 Task: Add an event with the title Performance Evaluation and Recognition Celebration, date '2023/10/14', time 7:50 AM to 9:50 AMand add a description: The project kickoff is an important event that marks the official start of a project. It brings together key stakeholders, team members, and project managers to establish a shared understanding of the project's objectives, scope, and deliverables. During the kickoff, goals and expectations are clarified, roles and responsibilities are defined, and the initial project plan is presented.Select event color  Peacock . Add location for the event as: 654 Queen's Road, Central, Hong Kong, logged in from the account softage.5@softage.netand send the event invitation to softage.3@softage.net and softage.4@softage.net. Set a reminder for the event Doesn't repeat
Action: Mouse moved to (928, 70)
Screenshot: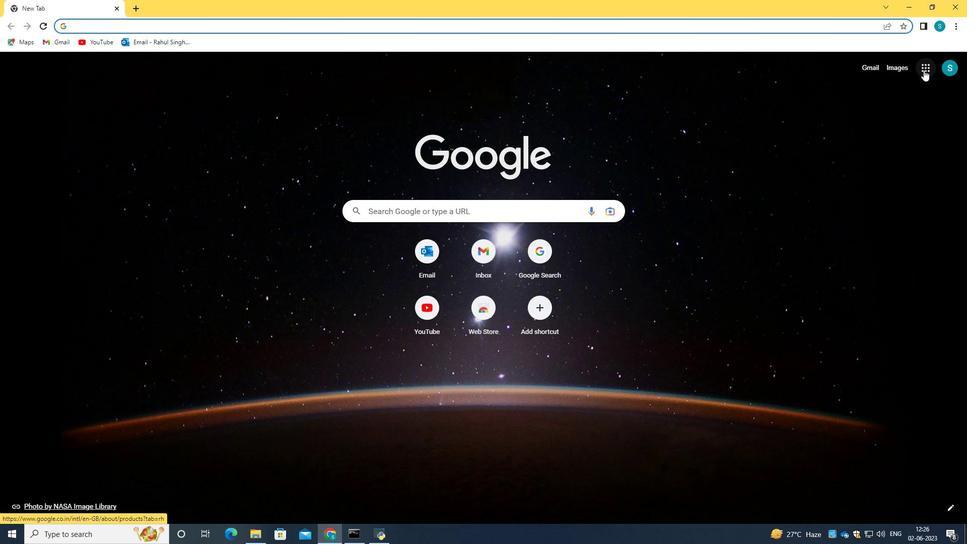 
Action: Mouse pressed left at (928, 70)
Screenshot: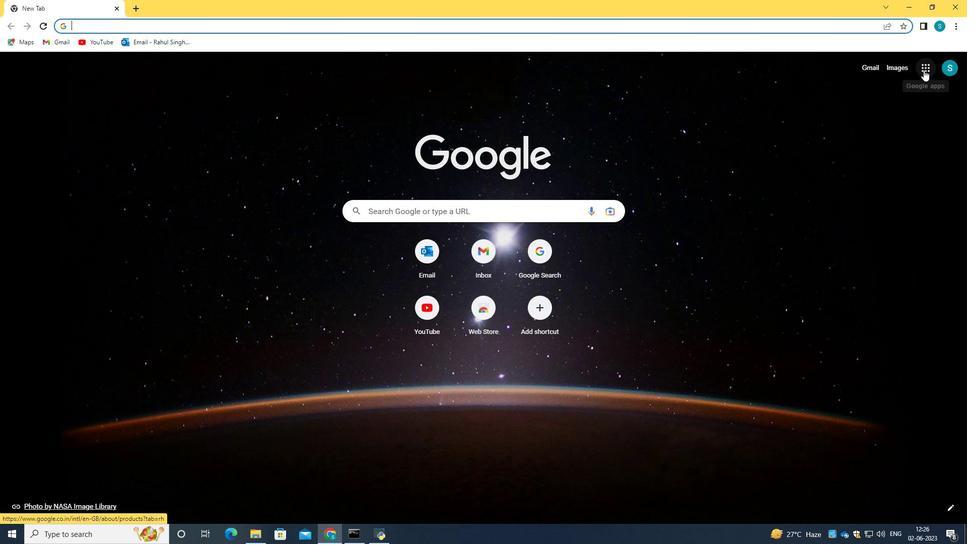 
Action: Mouse moved to (765, 151)
Screenshot: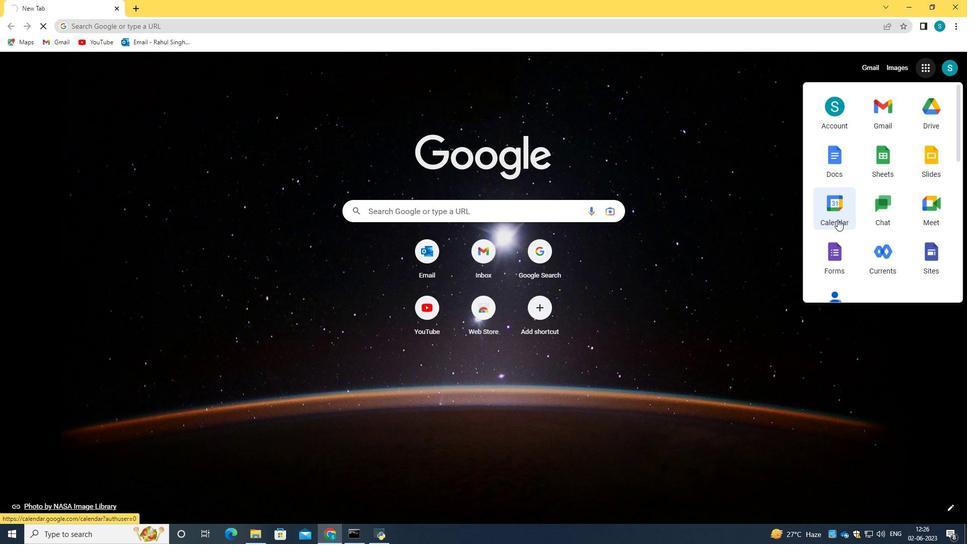 
Action: Mouse pressed left at (765, 151)
Screenshot: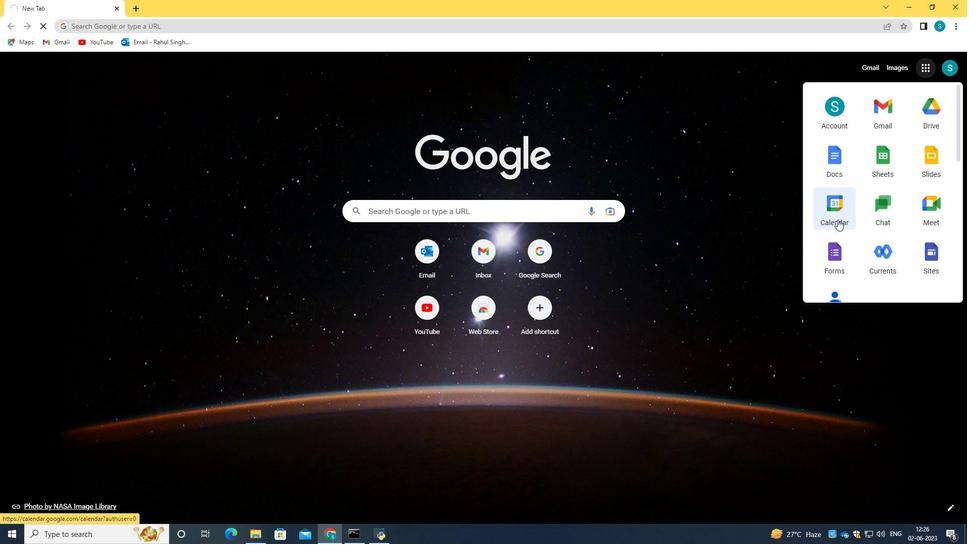 
Action: Mouse moved to (833, 200)
Screenshot: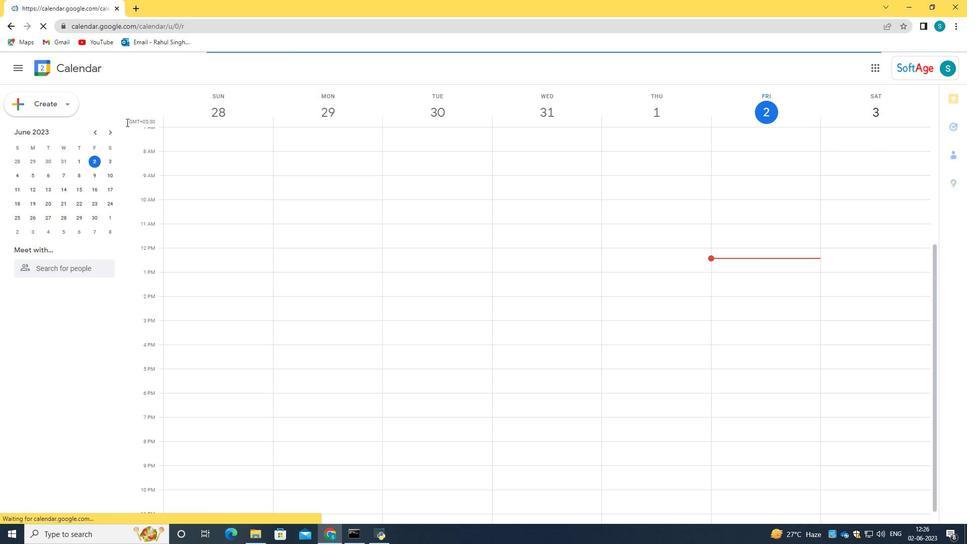 
Action: Mouse pressed left at (833, 200)
Screenshot: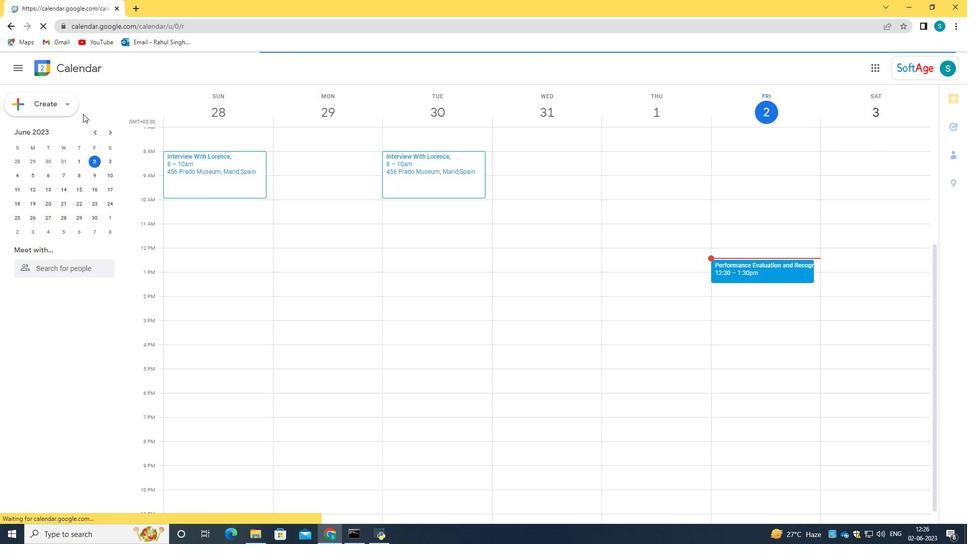 
Action: Mouse moved to (45, 102)
Screenshot: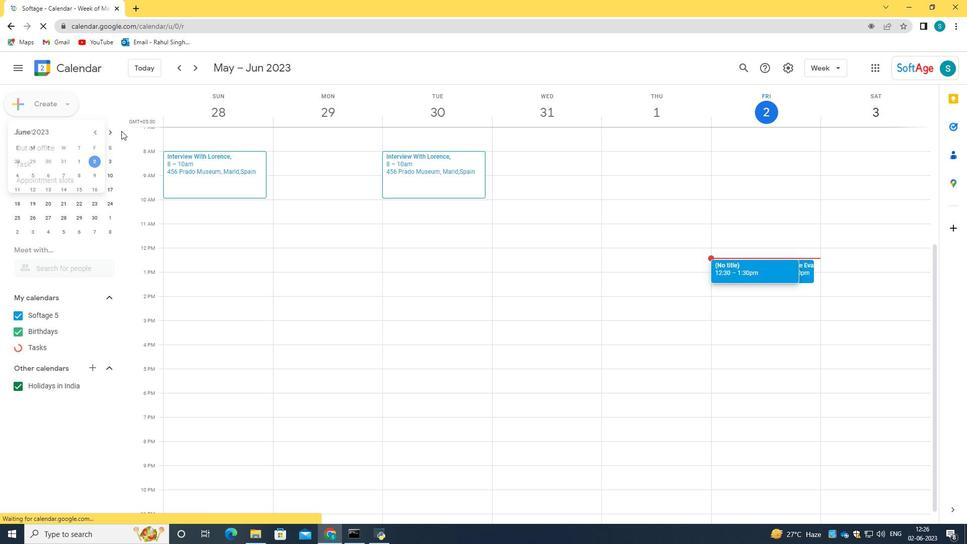 
Action: Mouse pressed left at (45, 102)
Screenshot: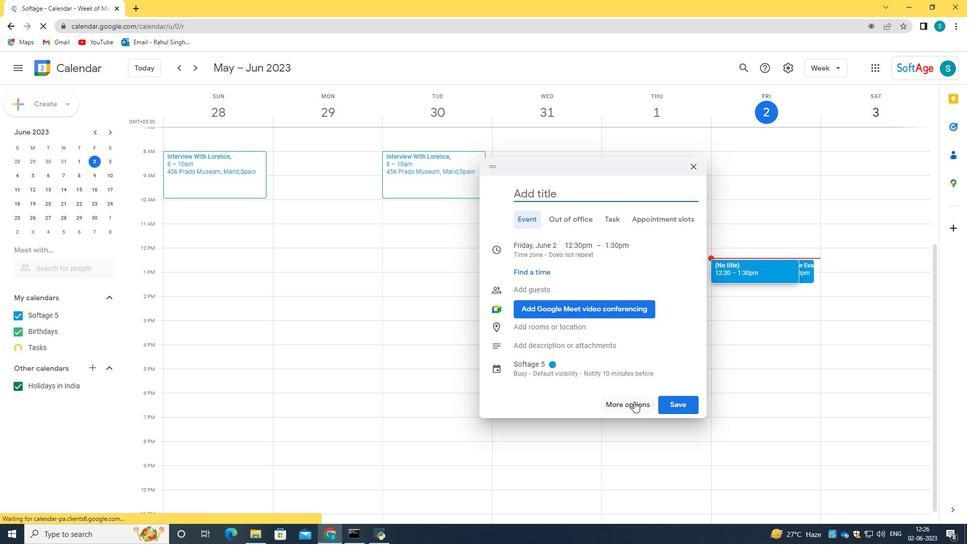 
Action: Mouse moved to (42, 133)
Screenshot: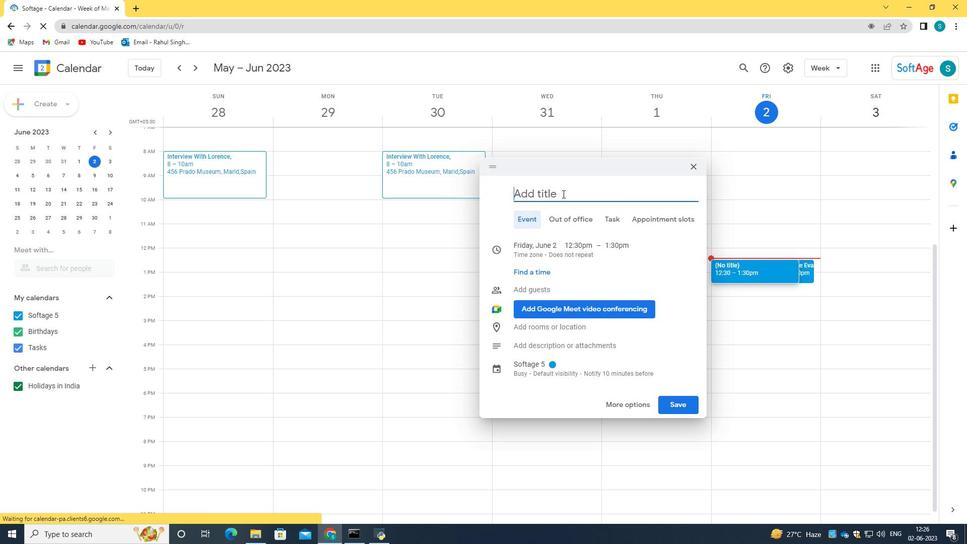 
Action: Mouse pressed left at (42, 133)
Screenshot: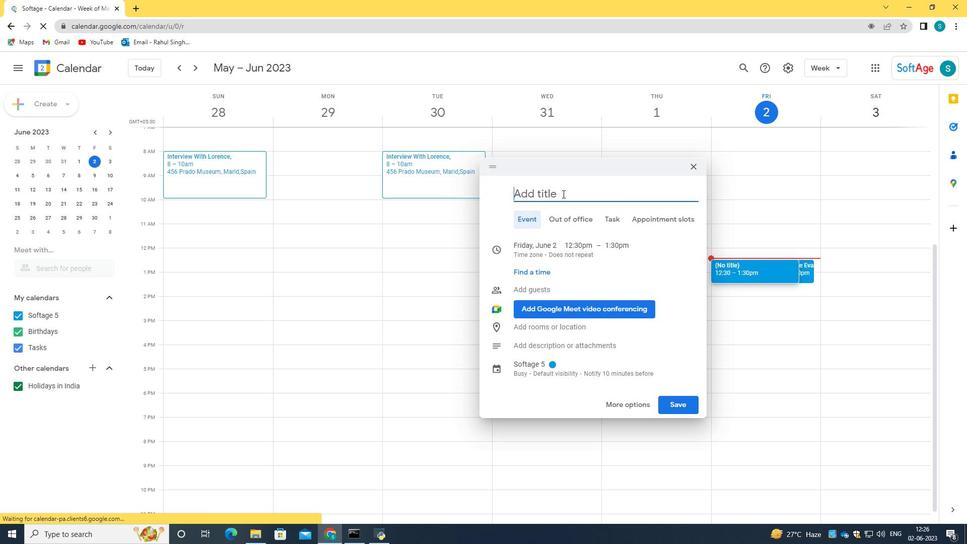 
Action: Mouse moved to (634, 402)
Screenshot: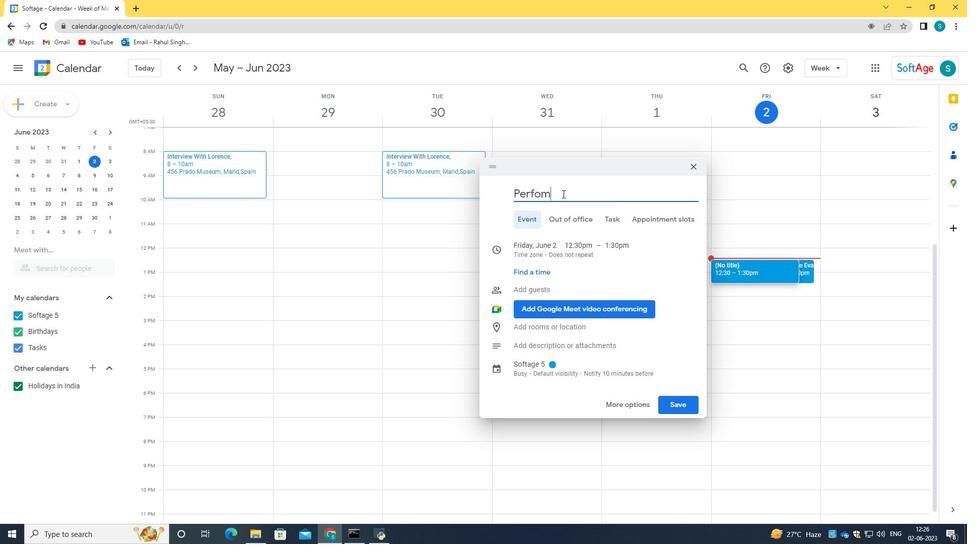 
Action: Mouse pressed left at (634, 402)
Screenshot: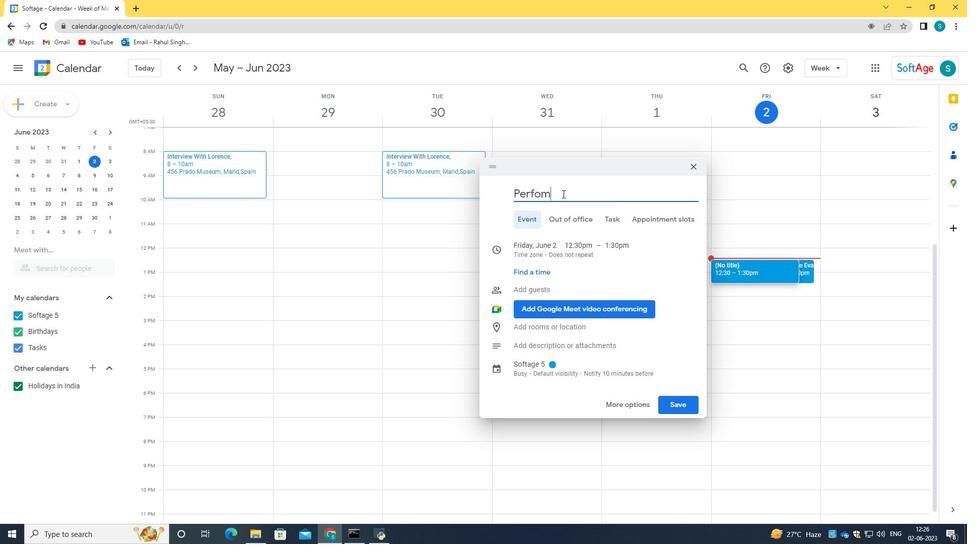 
Action: Mouse moved to (109, 64)
Screenshot: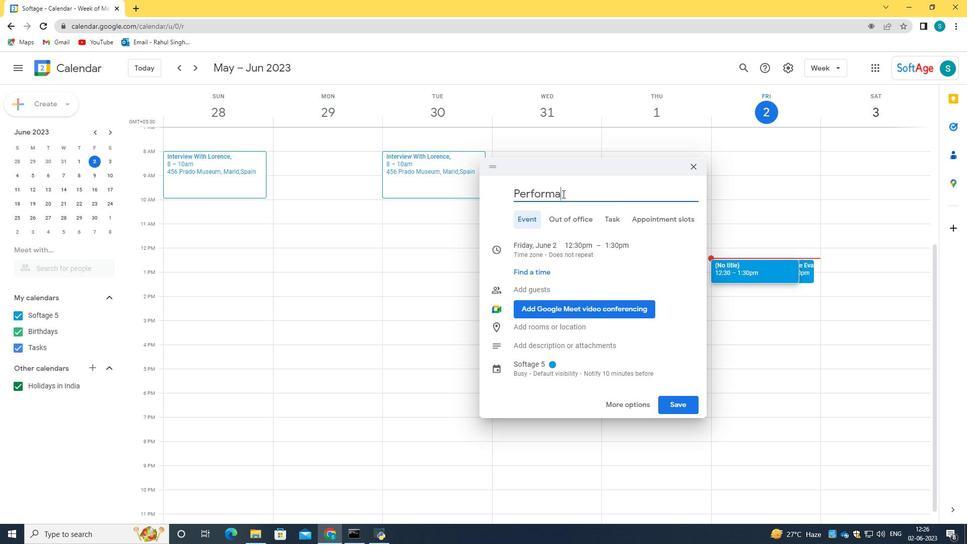 
Action: Mouse pressed left at (109, 64)
Screenshot: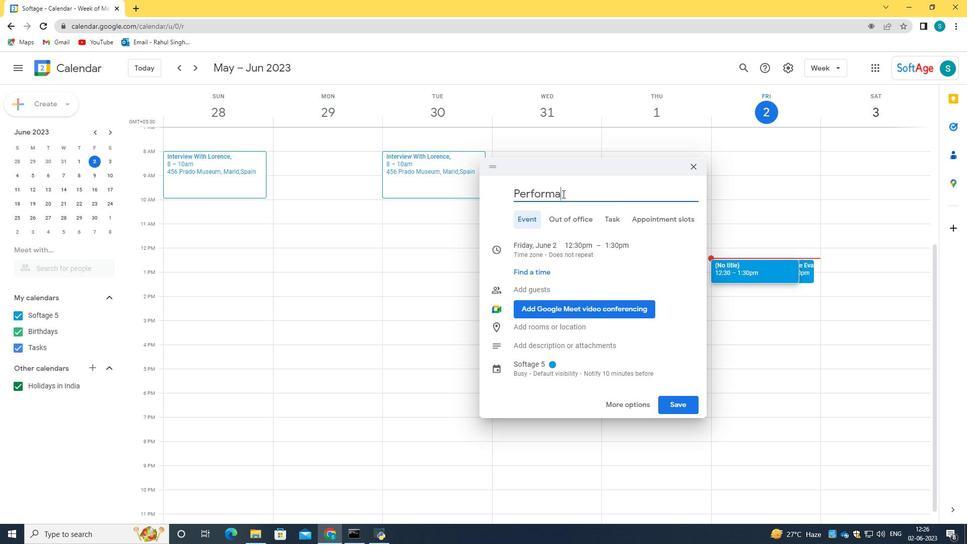 
Action: Mouse moved to (108, 69)
Screenshot: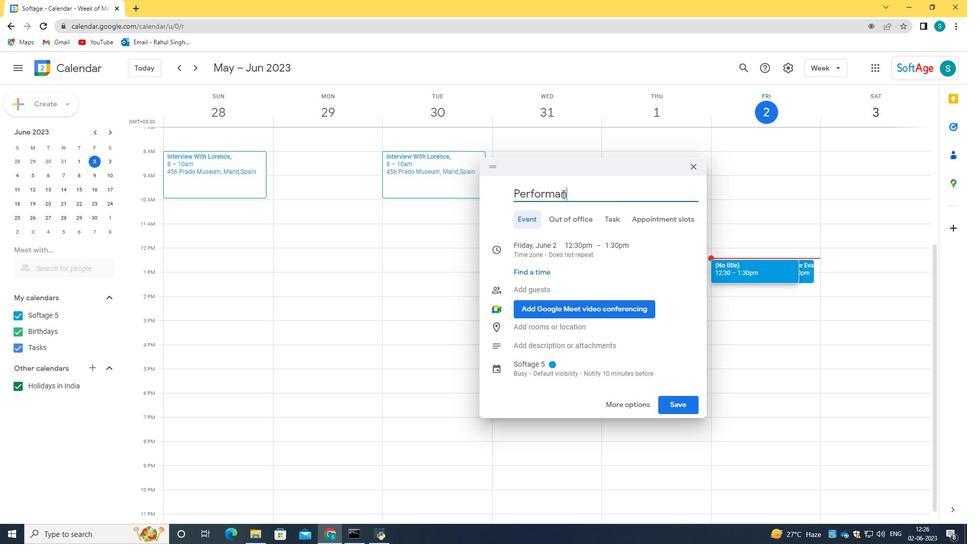 
Action: Key pressed <Key.caps_lock>P<Key.caps_lock>rfo<Key.backspace><Key.backspace><Key.backspace>erformance<Key.space><Key.caps_lock>E<Key.caps_lock>valuation<Key.space>and<Key.space><Key.caps_lock>R<Key.caps_lock>ecognition<Key.space><Key.caps_lock>C<Key.caps_lock>elebration
Screenshot: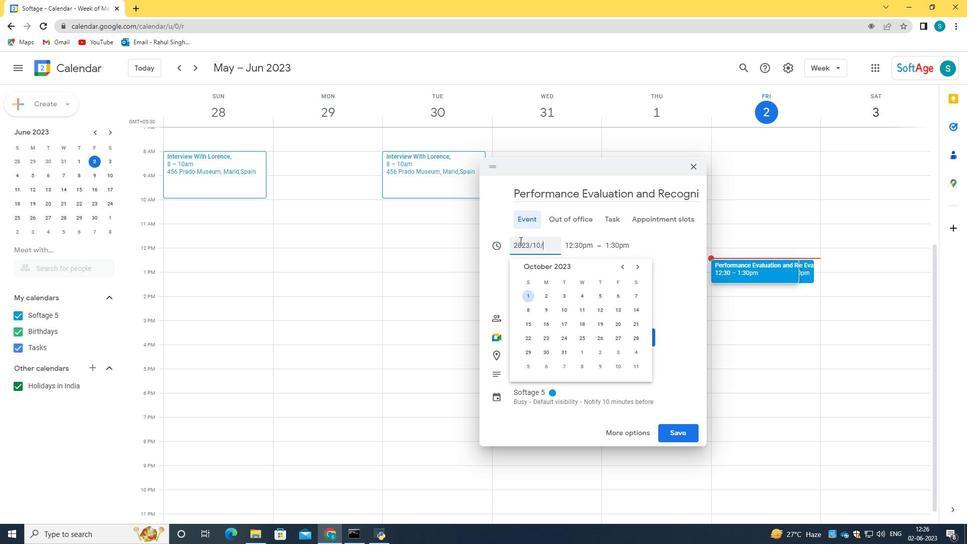 
Action: Mouse moved to (421, 75)
Screenshot: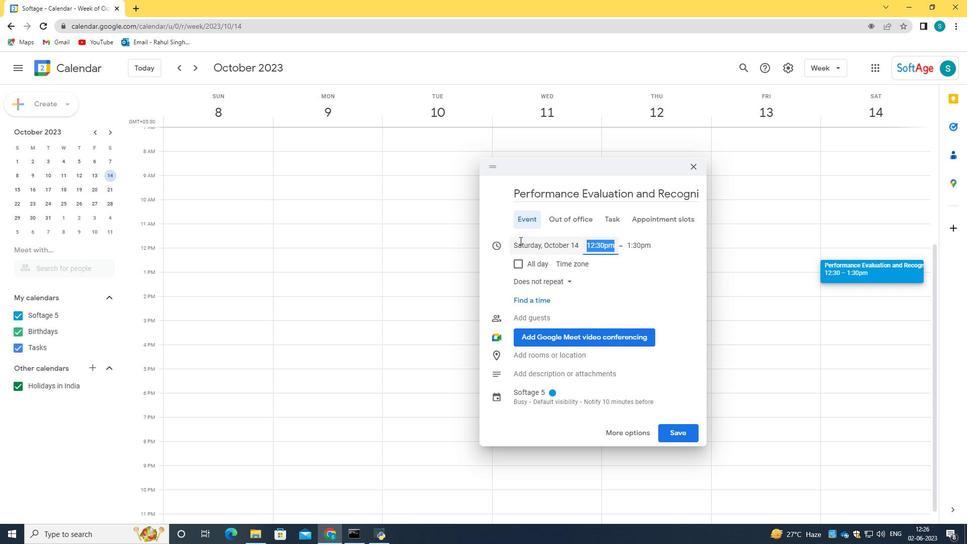 
Action: Mouse pressed left at (421, 75)
Screenshot: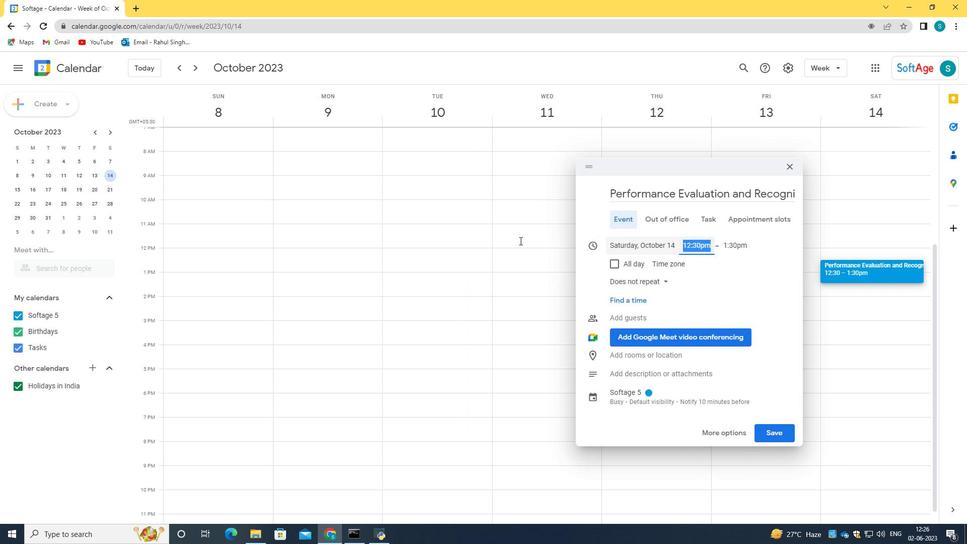 
Action: Mouse moved to (924, 70)
Screenshot: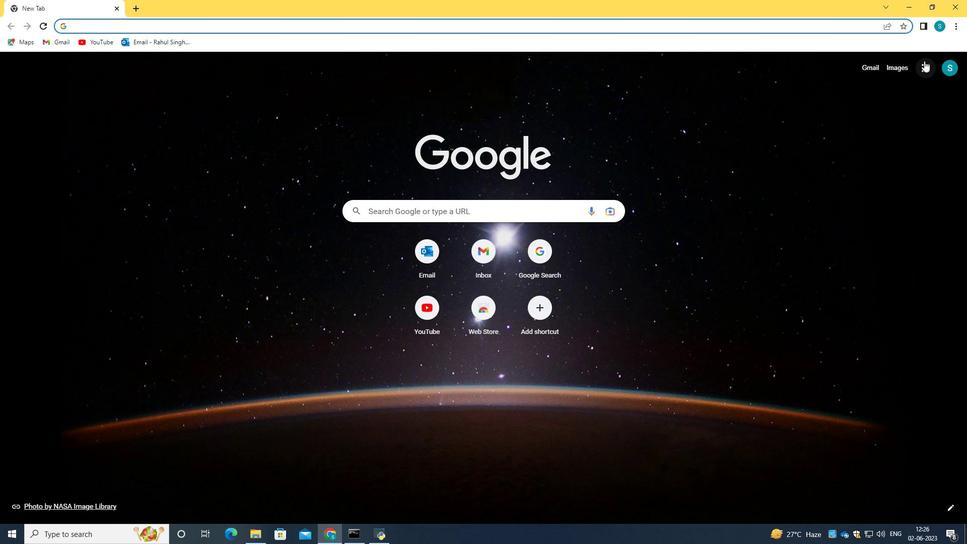 
Action: Mouse pressed left at (924, 70)
Screenshot: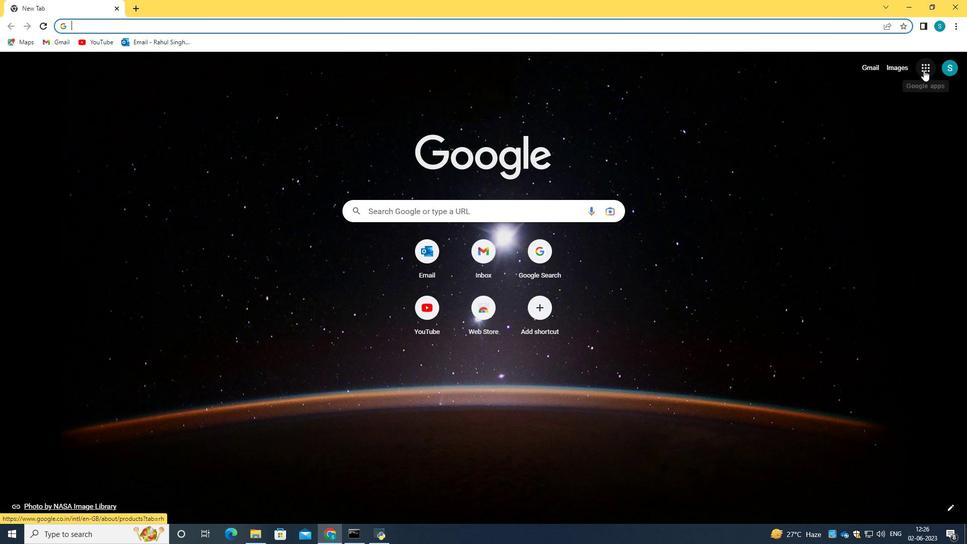 
Action: Mouse moved to (838, 219)
Screenshot: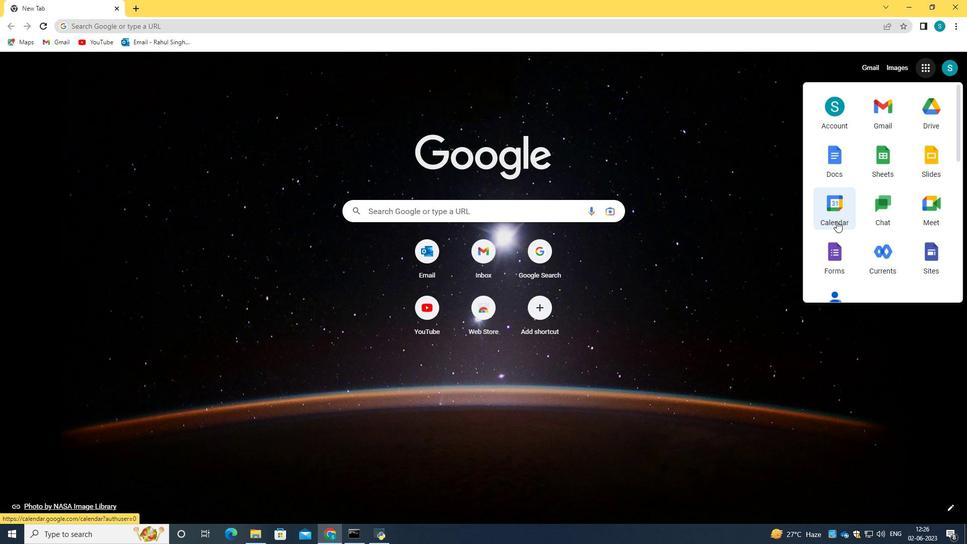 
Action: Mouse pressed left at (838, 219)
Screenshot: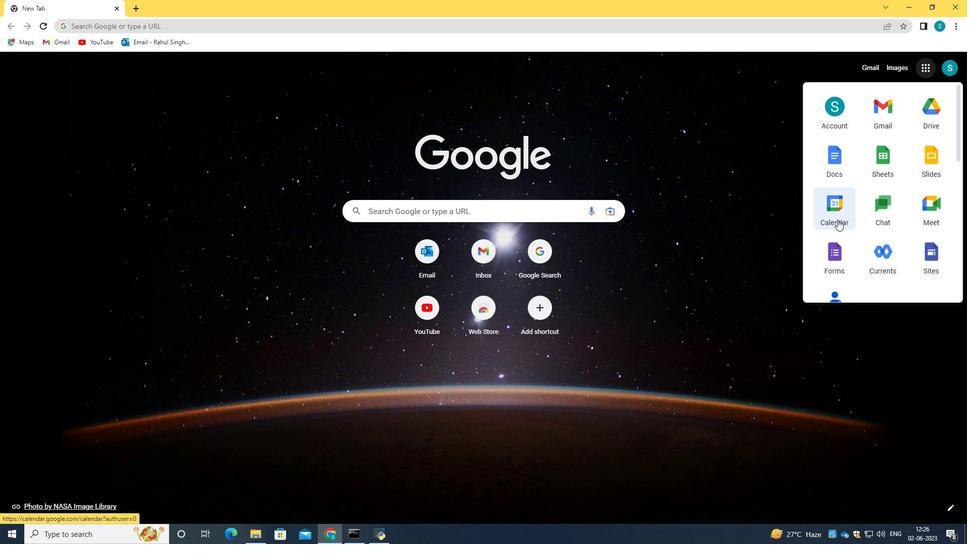 
Action: Mouse moved to (58, 108)
Screenshot: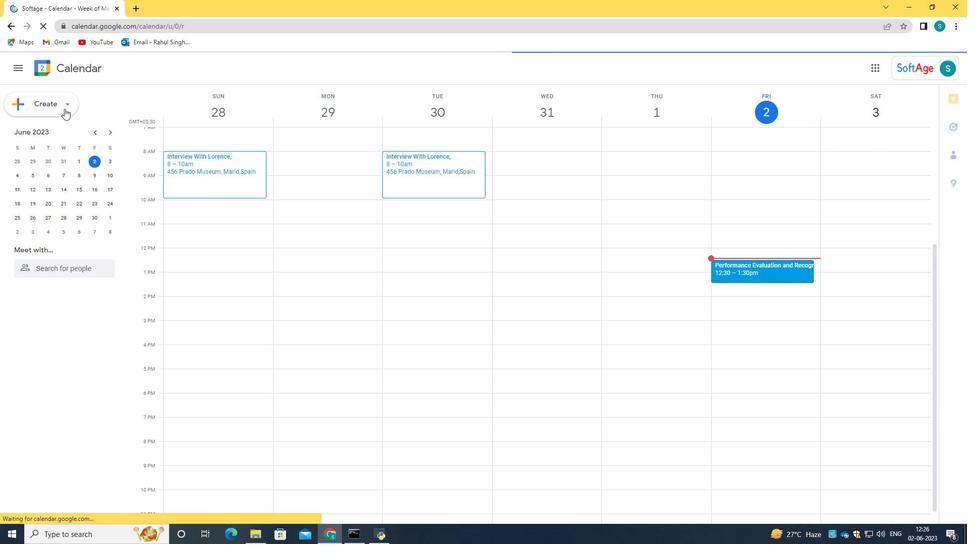 
Action: Mouse pressed left at (58, 108)
Screenshot: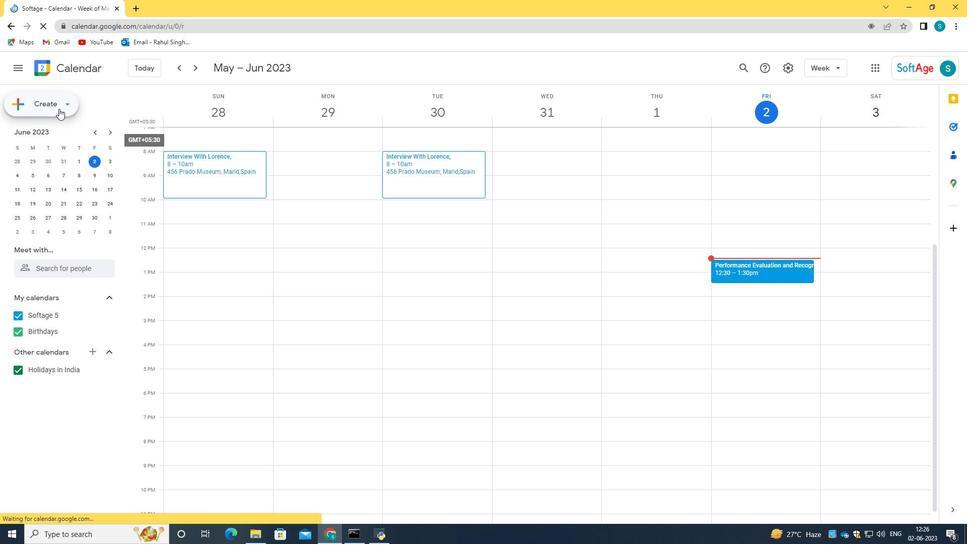 
Action: Mouse moved to (43, 129)
Screenshot: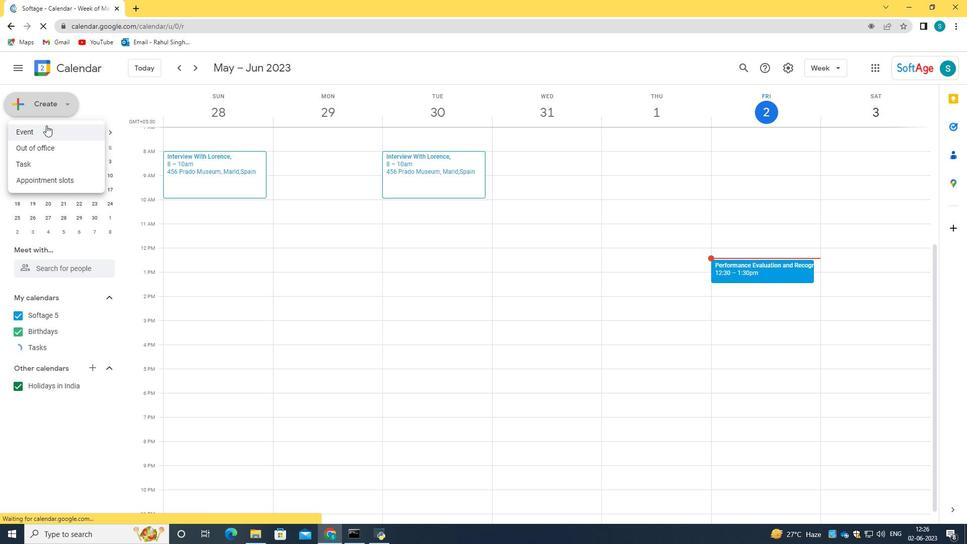 
Action: Mouse pressed left at (43, 129)
Screenshot: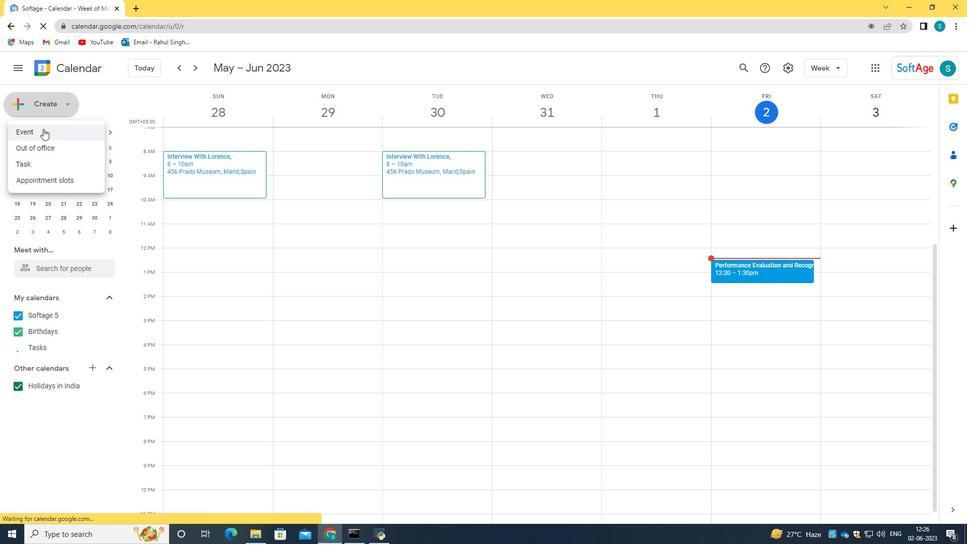 
Action: Mouse moved to (562, 194)
Screenshot: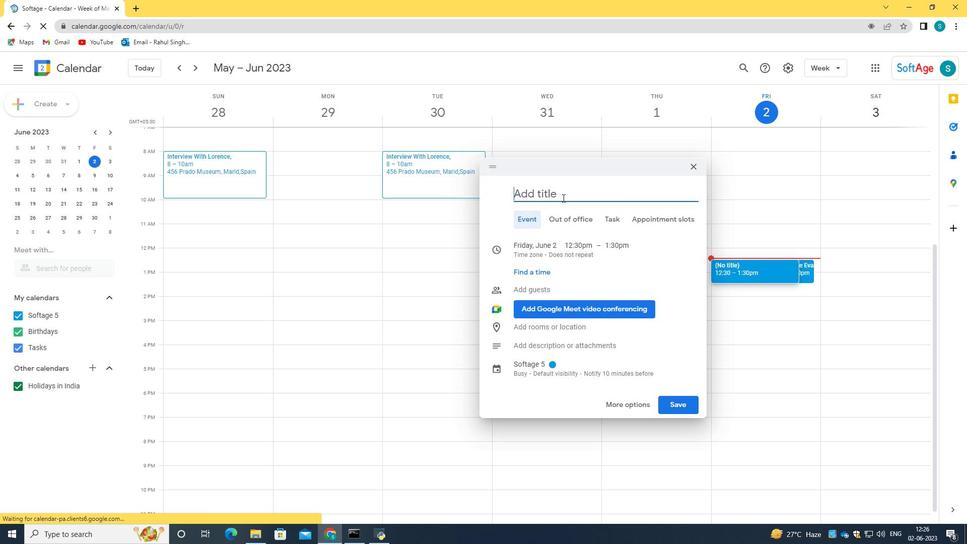 
Action: Mouse pressed left at (562, 194)
Screenshot: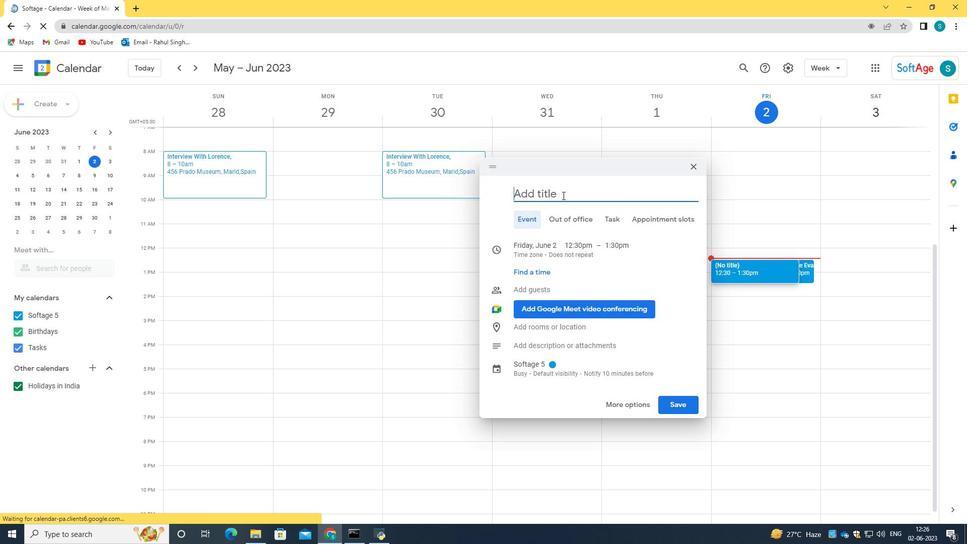 
Action: Key pressed <Key.caps_lock>P<Key.caps_lock>erfom<Key.backspace>rmance<Key.space><Key.caps_lock>E<Key.caps_lock>valuation<Key.space><Key.caps_lock><Key.caps_lock>and<Key.space><Key.caps_lock>R<Key.caps_lock>ecognition<Key.space><Key.caps_lock>C<Key.caps_lock>elebration
Screenshot: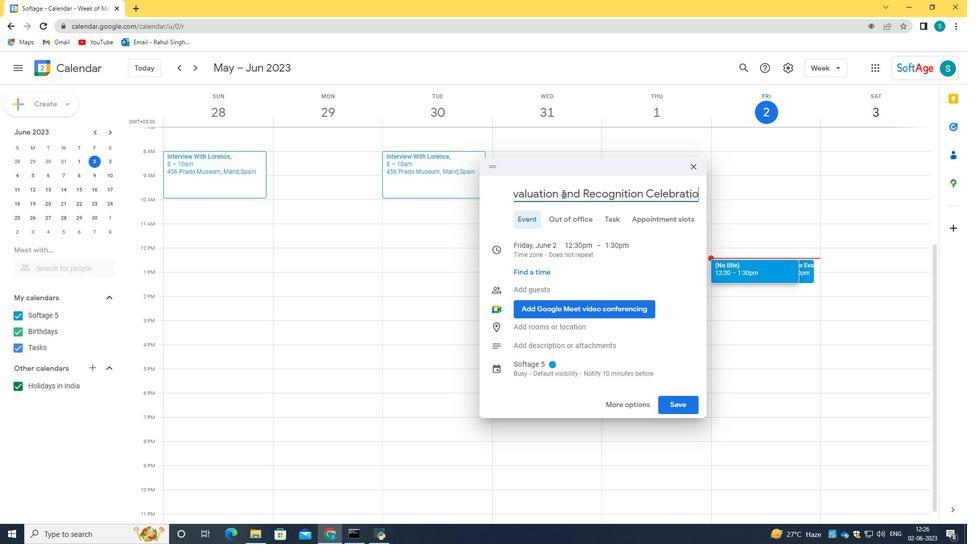 
Action: Mouse moved to (534, 254)
Screenshot: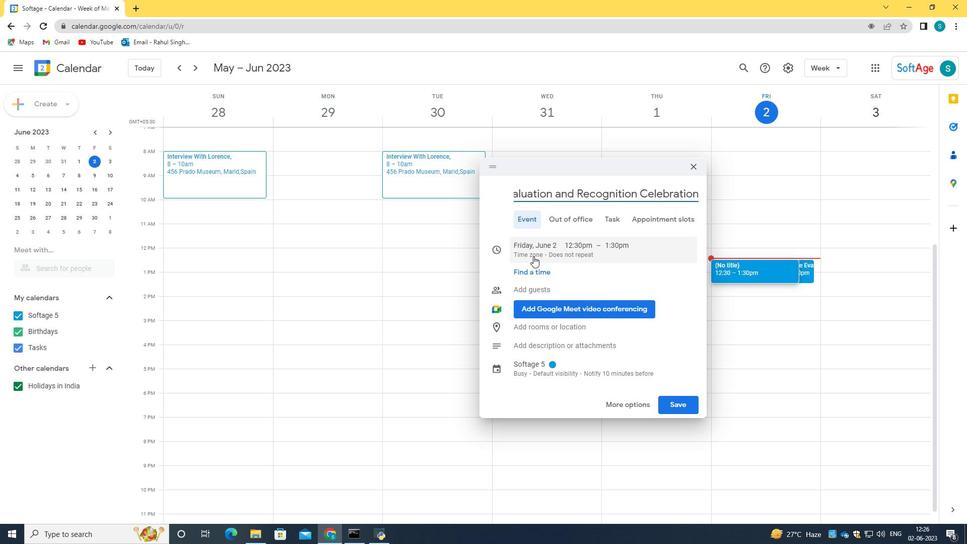 
Action: Mouse pressed left at (534, 254)
Screenshot: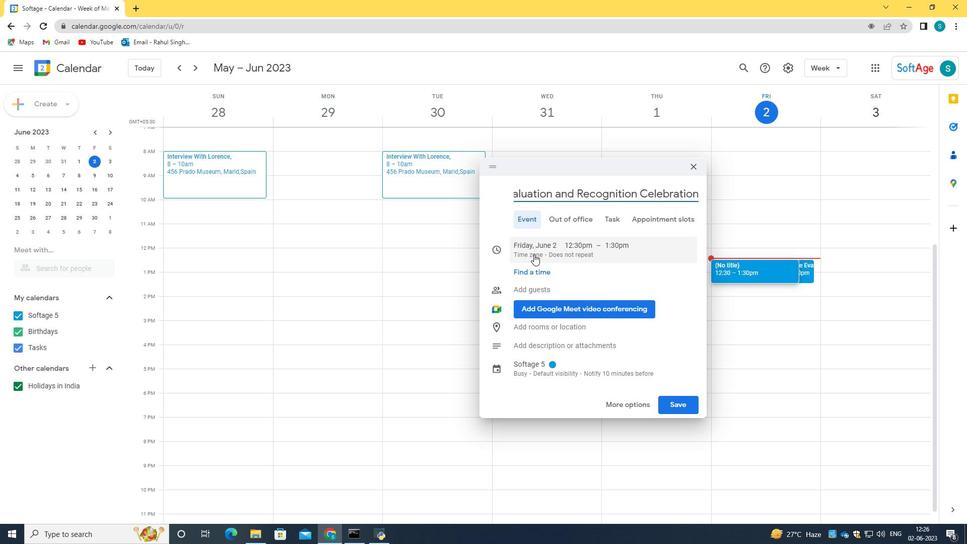 
Action: Mouse moved to (534, 245)
Screenshot: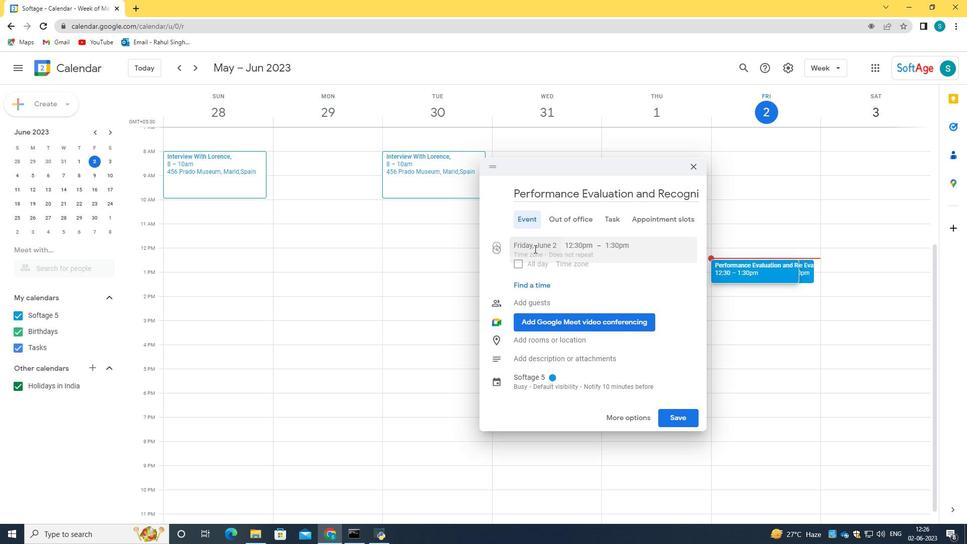 
Action: Mouse pressed left at (534, 245)
Screenshot: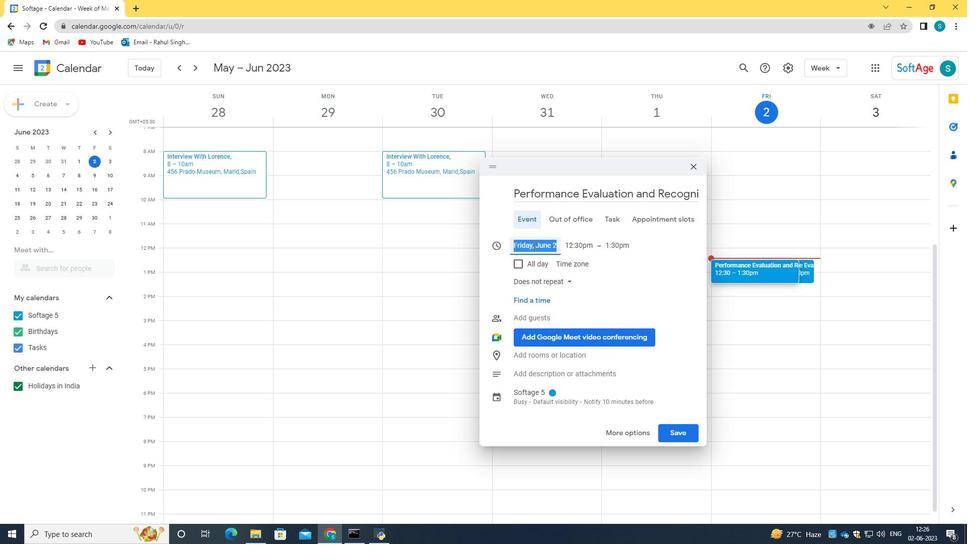
Action: Mouse moved to (555, 243)
Screenshot: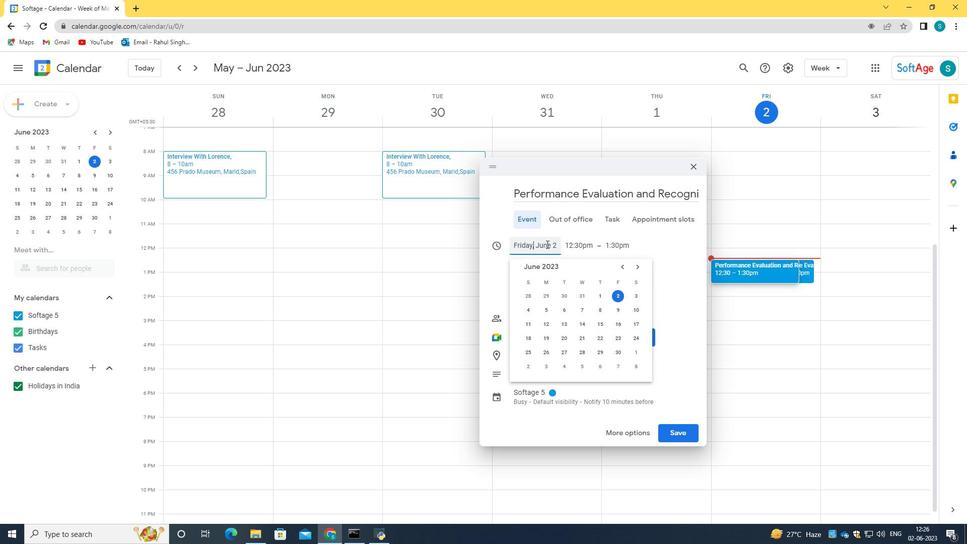 
Action: Mouse pressed left at (555, 243)
Screenshot: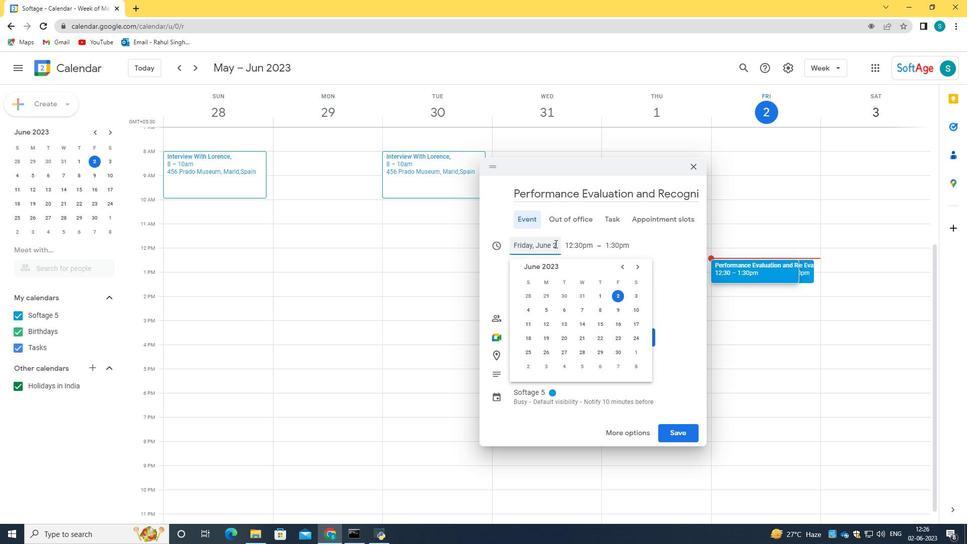 
Action: Mouse moved to (520, 240)
Screenshot: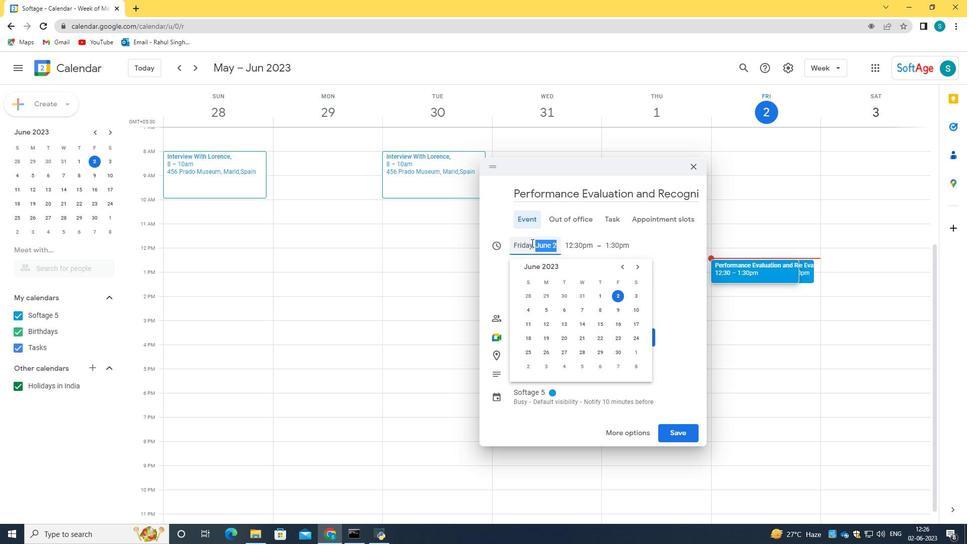 
Action: Key pressed <Key.backspace>2023/10/14<Key.tab>7<Key.shift_r><Key.shift_r><Key.shift_r><Key.shift_r><Key.shift_r><Key.shift_r>:50<Key.space><Key.caps_lock>AM<Key.tab>9<Key.shift_r>:50<Key.space>AM<Key.enter>
Screenshot: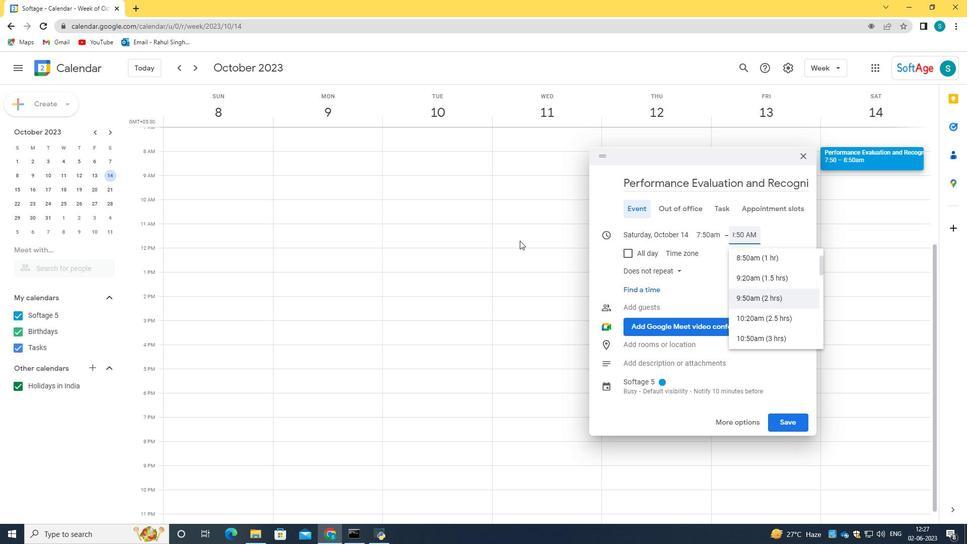 
Action: Mouse moved to (745, 422)
Screenshot: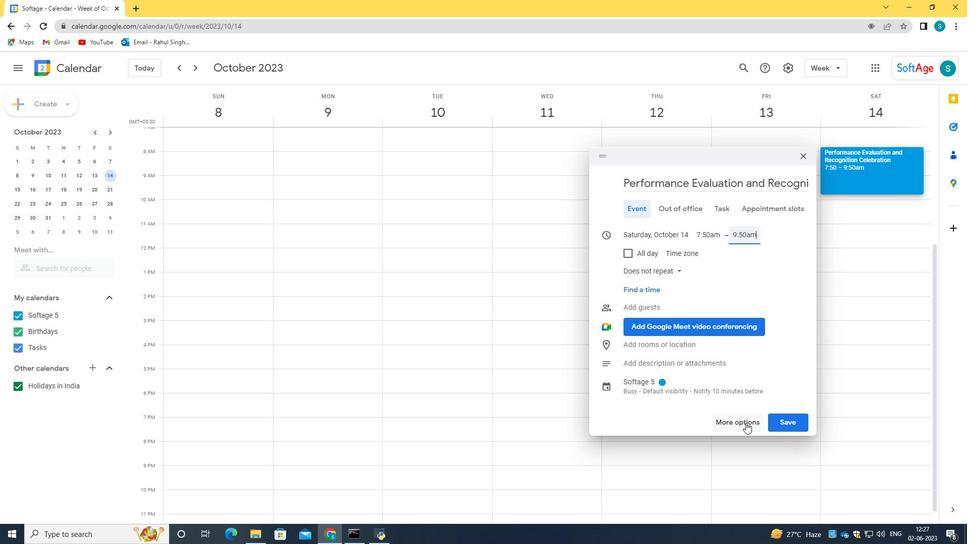 
Action: Mouse pressed left at (745, 422)
Screenshot: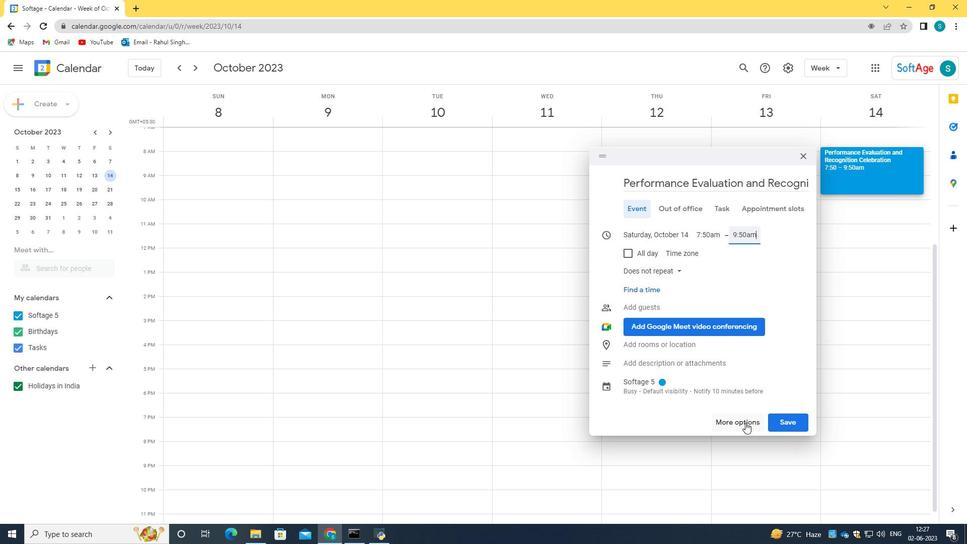 
Action: Mouse moved to (86, 382)
Screenshot: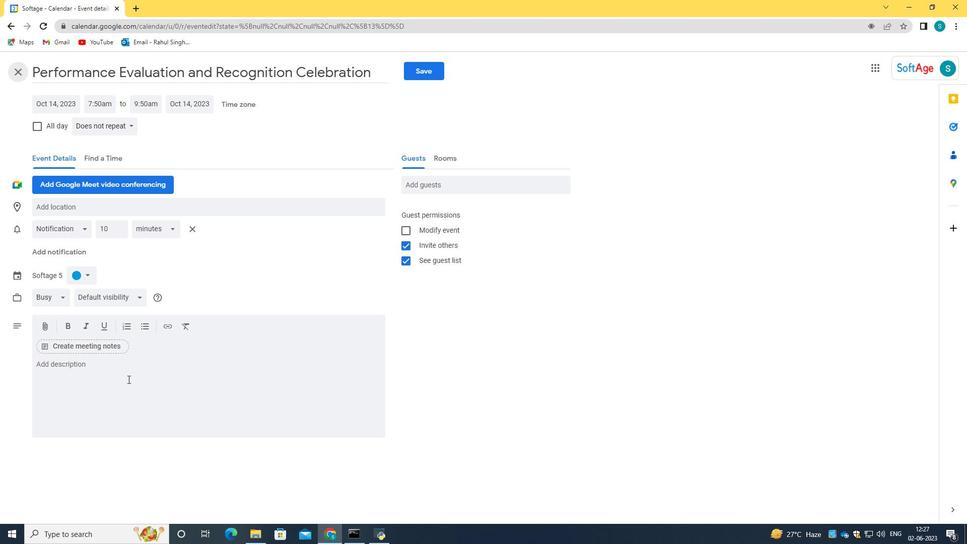 
Action: Mouse pressed left at (86, 382)
Screenshot: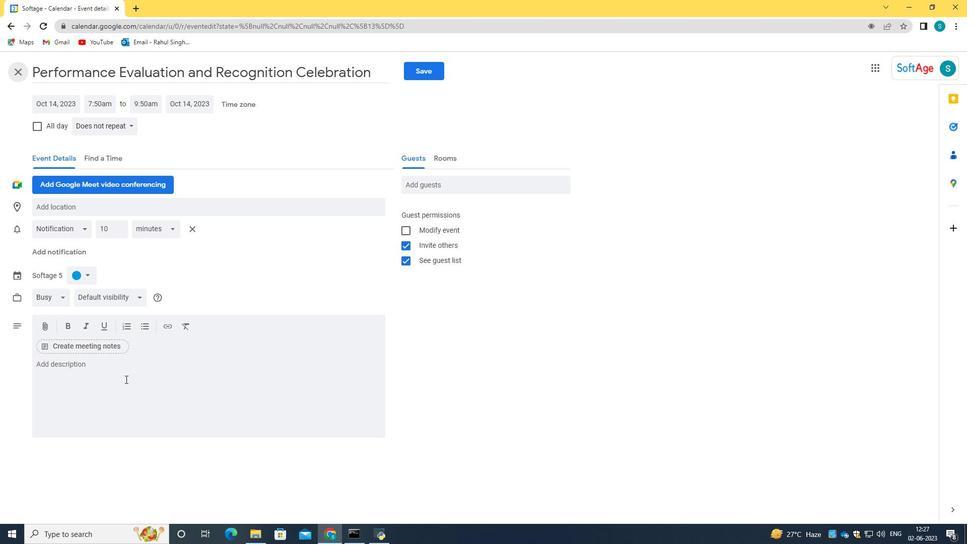 
Action: Key pressed <Key.caps_lock>t<Key.caps_lock>HE<Key.space>PROJECT<Key.space>KIC<Key.backspace><Key.backspace><Key.backspace><Key.backspace><Key.backspace><Key.backspace><Key.backspace><Key.backspace><Key.backspace><Key.backspace><Key.backspace><Key.backspace><Key.backspace><Key.backspace><Key.backspace><Key.backspace><Key.backspace><Key.backspace><Key.caps_lock>t<Key.caps_lock><Key.backspace>T<Key.caps_lock>he<Key.space>project<Key.space>kickoffs<Key.space><Key.backspace><Key.backspace><Key.space>is<Key.space>an<Key.space>important<Key.space>event<Key.space>that<Key.space>marks<Key.space>the<Key.space>official<Key.space>start<Key.space>of<Key.space>a<Key.space>projet.<Key.space><Key.caps_lock>I<Key.caps_lock><Key.backspace><Key.backspace><Key.backspace><Key.backspace>ct.<Key.space><Key.caps_lock>I<Key.caps_lock>t<Key.space>brings<Key.space>together<Key.space>key<Key.space>stakeholders,<Key.space>team<Key.space>members<Key.space><Key.backspace>,<Key.space>and<Key.space>projet<Key.backspace>ct<Key.space>managers<Key.space>to<Key.space>establish<Key.space>a<Key.space>sharde<Key.backspace><Key.backspace>ed<Key.space>understanding<Key.space>of<Key.space>the<Key.space>project<Key.space>managers<Key.space>to<Key.space>establish<Key.space>a<Key.space><Key.backspace><Key.backspace><Key.backspace><Key.backspace><Key.backspace><Key.backspace><Key.backspace><Key.backspace><Key.backspace><Key.backspace><Key.backspace><Key.backspace><Key.backspace><Key.backspace><Key.backspace><Key.backspace><Key.backspace><Key.backspace><Key.backspace><Key.backspace><Key.backspace><Key.backspace><Key.backspace><Key.backspace>objectives,<Key.space>scope,<Key.space>and<Key.space>deliverables.<Key.space><Key.caps_lock>D<Key.caps_lock>uring<Key.space>the<Key.space>kickoff,<Key.space>g<Key.backspace><Key.backspace><Key.space>goals<Key.space>and<Key.space>expectations<Key.space>are<Key.space>clarified,<Key.space>roles<Key.space>and<Key.space>responsibilite<Key.backspace>ies<Key.space>are<Key.space>defined<Key.space><Key.backspace>,<Key.space>and<Key.space>the<Key.space>initial<Key.space>project<Key.space>pa<Key.backspace>lan<Key.space>is<Key.space>present<Key.backspace>ed.
Screenshot: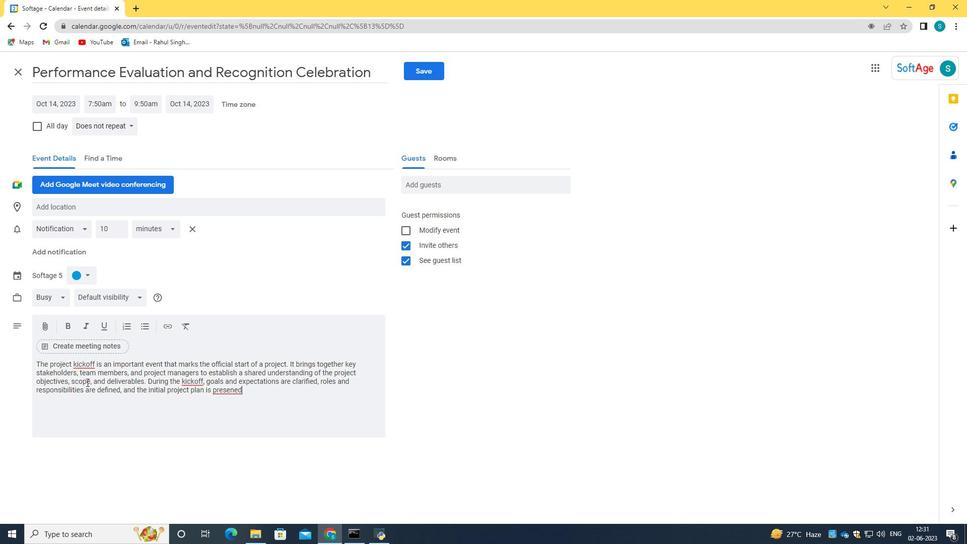 
Action: Mouse moved to (234, 390)
Screenshot: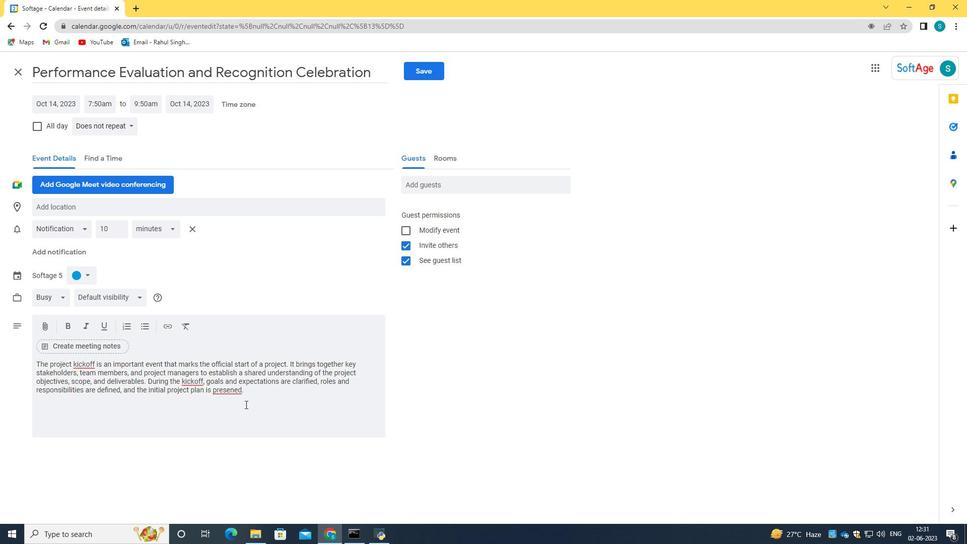 
Action: Mouse pressed right at (234, 390)
Screenshot: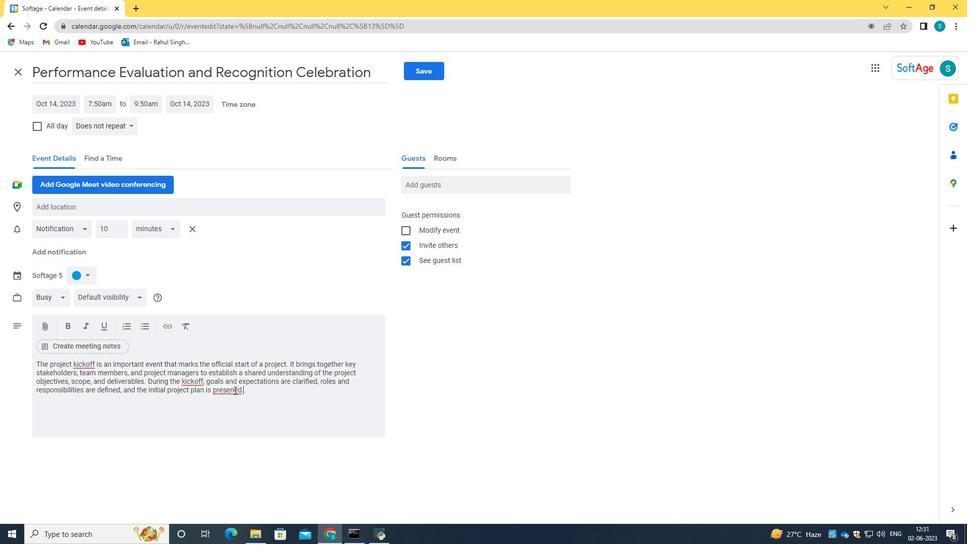 
Action: Mouse moved to (275, 239)
Screenshot: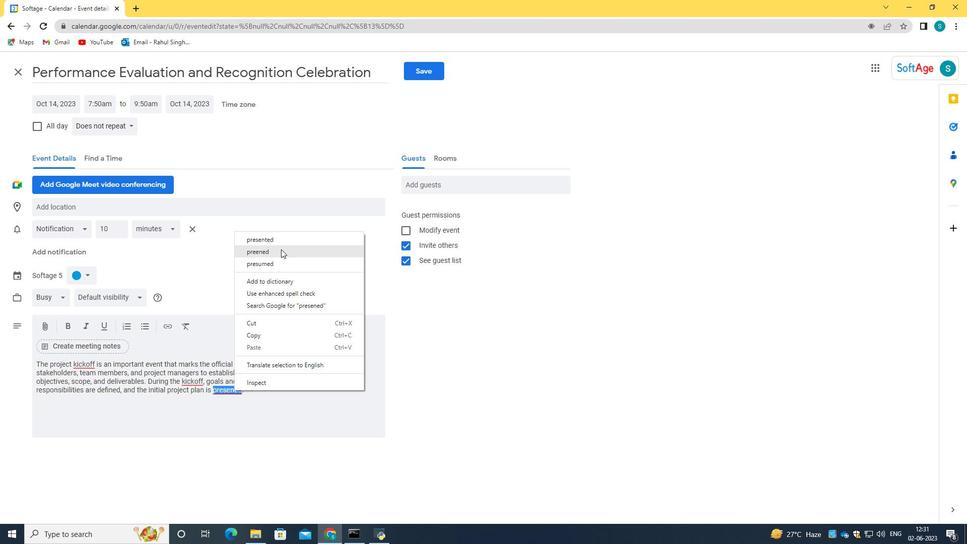 
Action: Mouse pressed left at (275, 239)
Screenshot: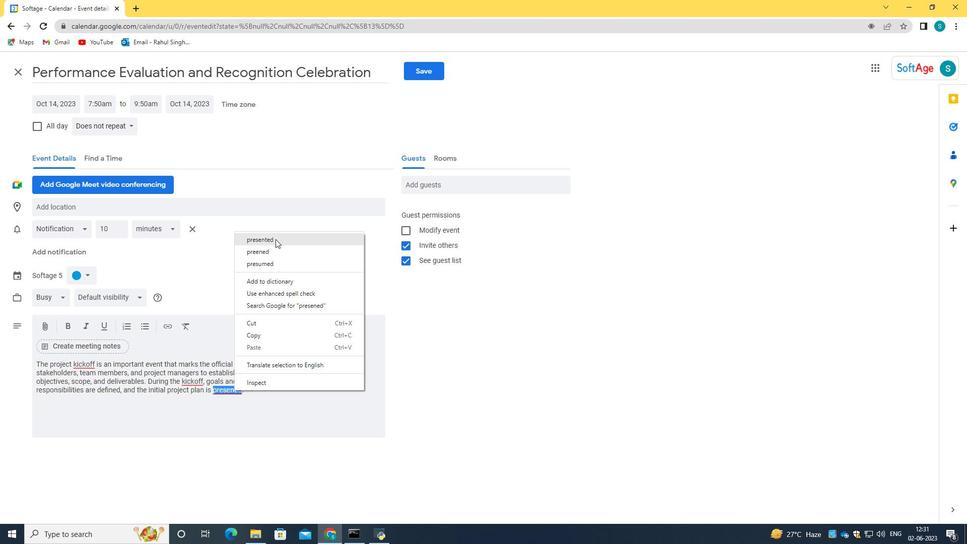 
Action: Mouse moved to (86, 363)
Screenshot: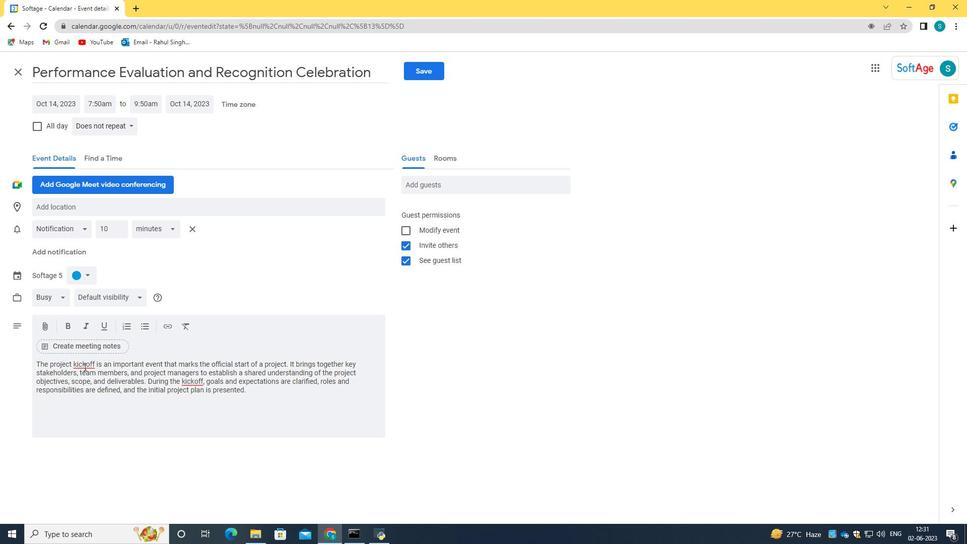 
Action: Mouse pressed right at (86, 363)
Screenshot: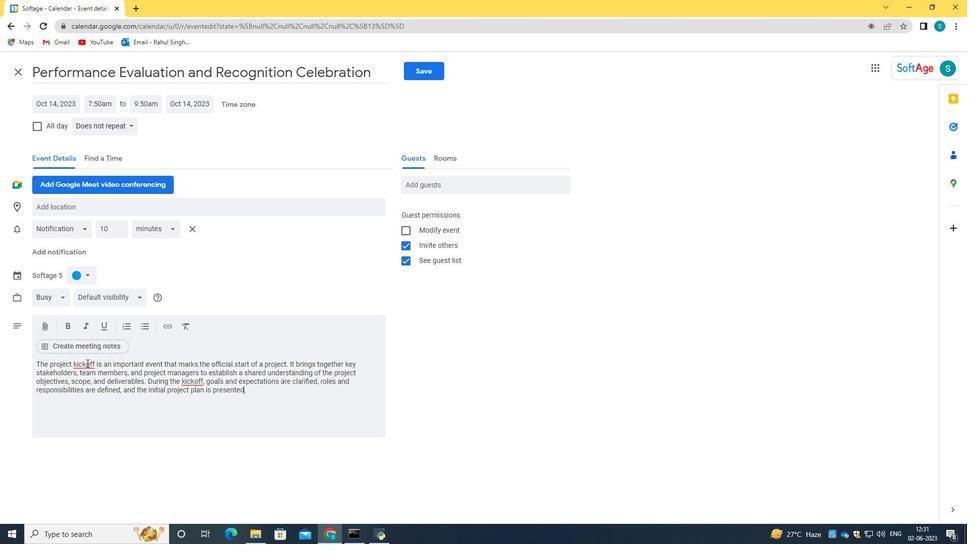 
Action: Mouse moved to (119, 370)
Screenshot: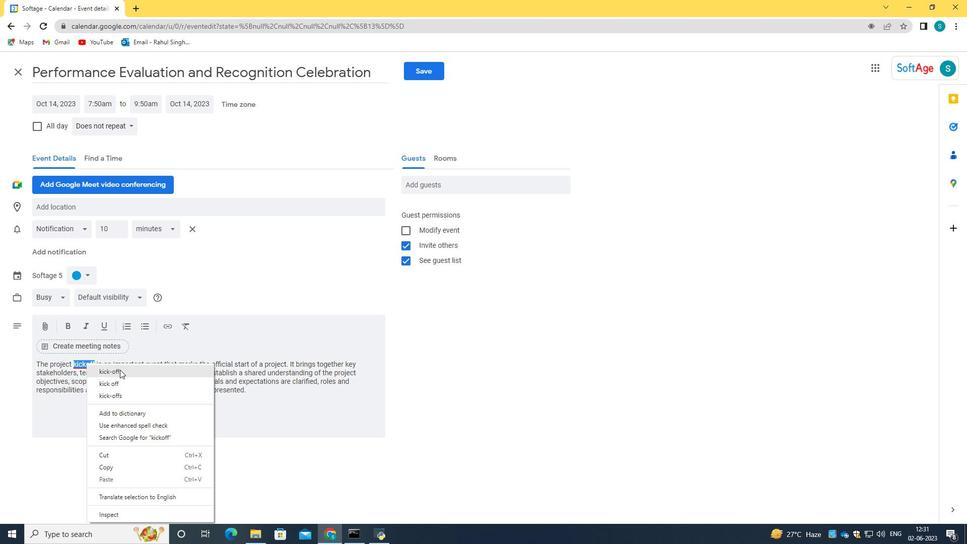 
Action: Mouse pressed left at (119, 370)
Screenshot: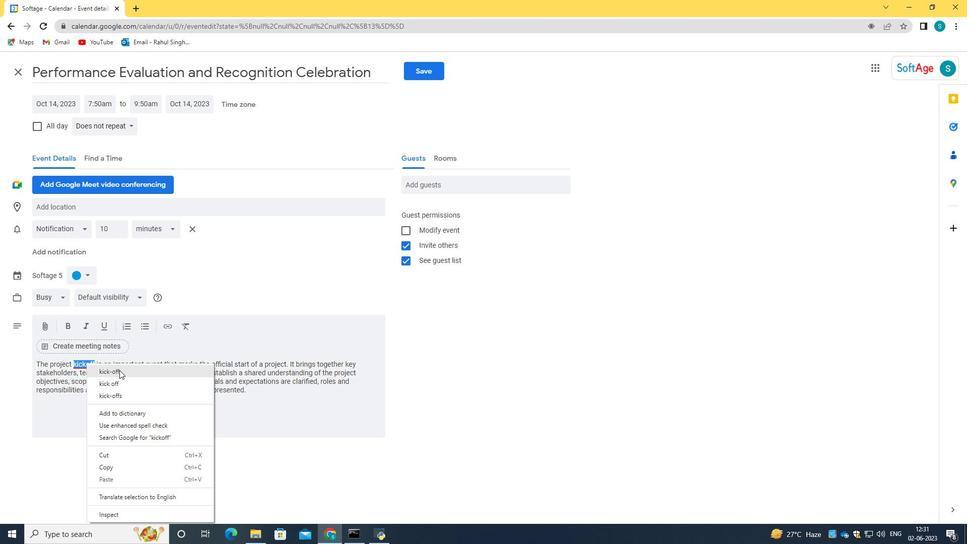 
Action: Mouse moved to (189, 383)
Screenshot: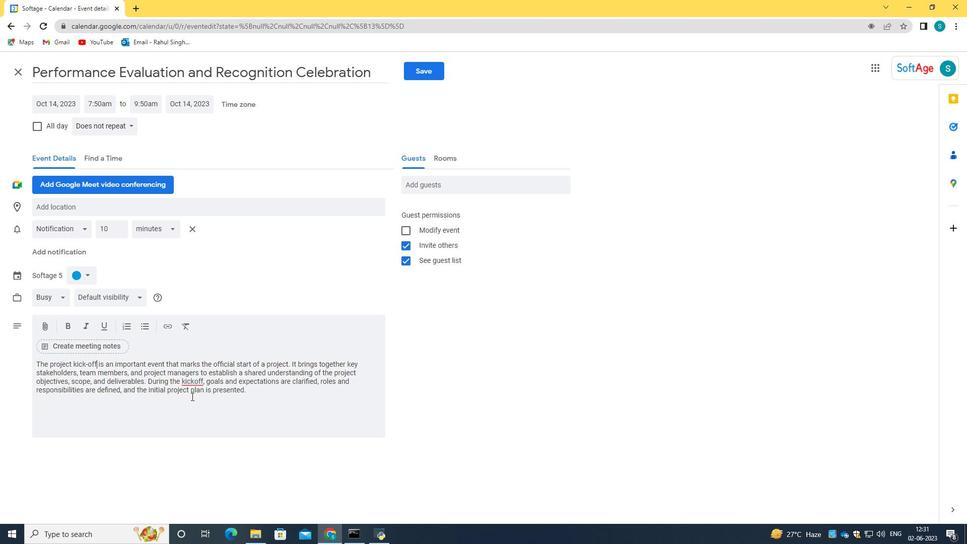 
Action: Mouse pressed left at (189, 383)
Screenshot: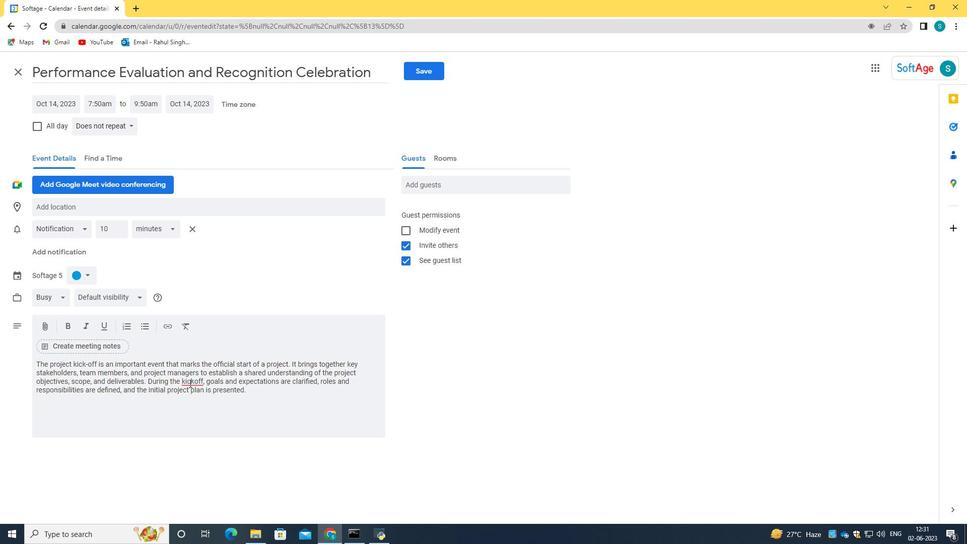 
Action: Mouse pressed right at (189, 383)
Screenshot: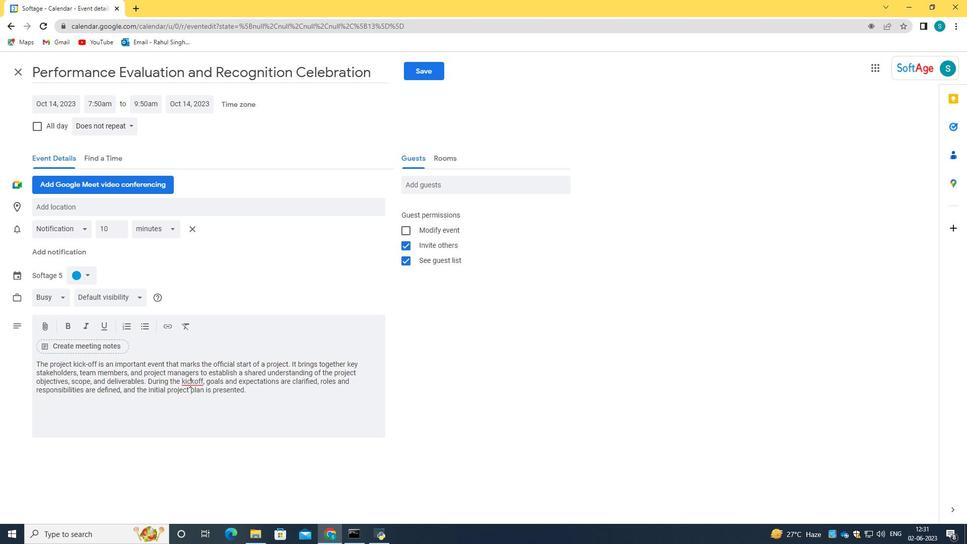 
Action: Mouse moved to (220, 231)
Screenshot: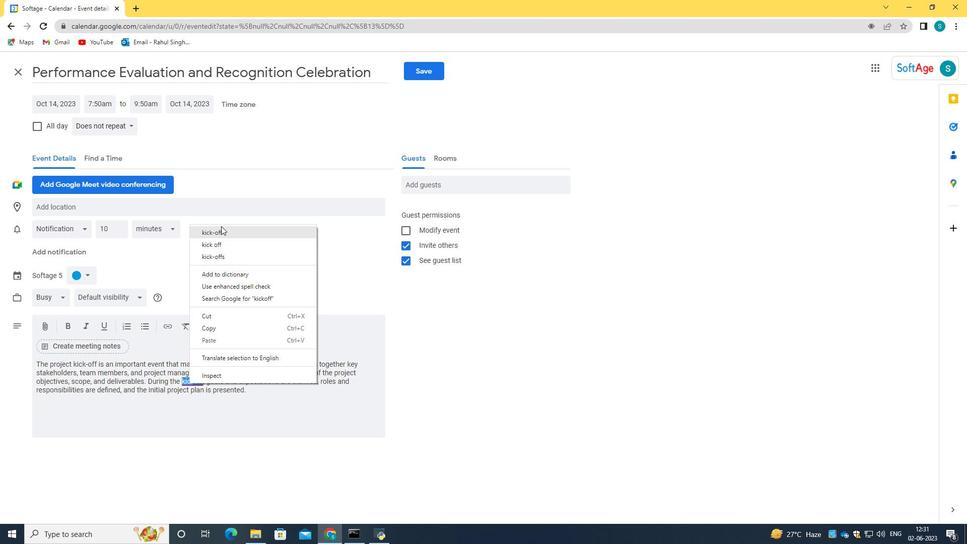 
Action: Mouse pressed left at (220, 231)
Screenshot: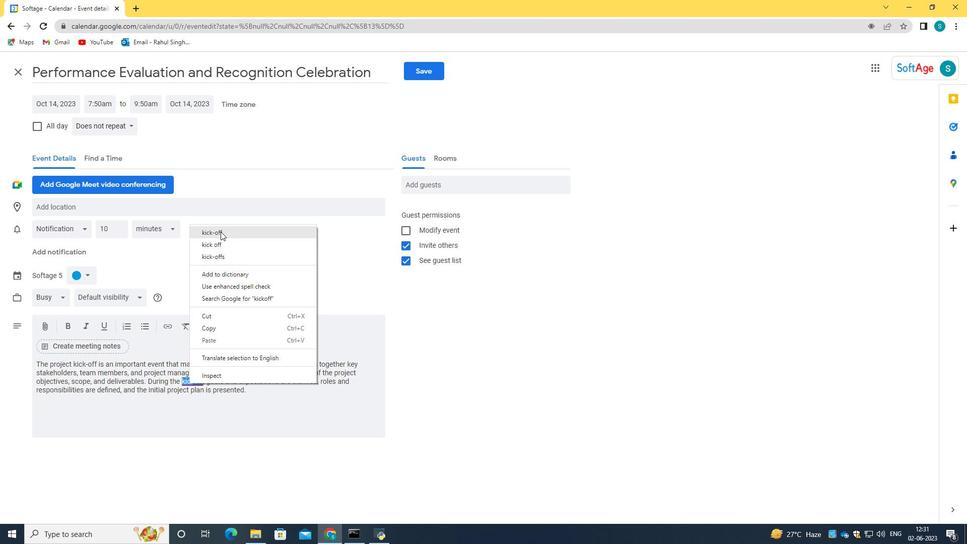 
Action: Mouse moved to (135, 209)
Screenshot: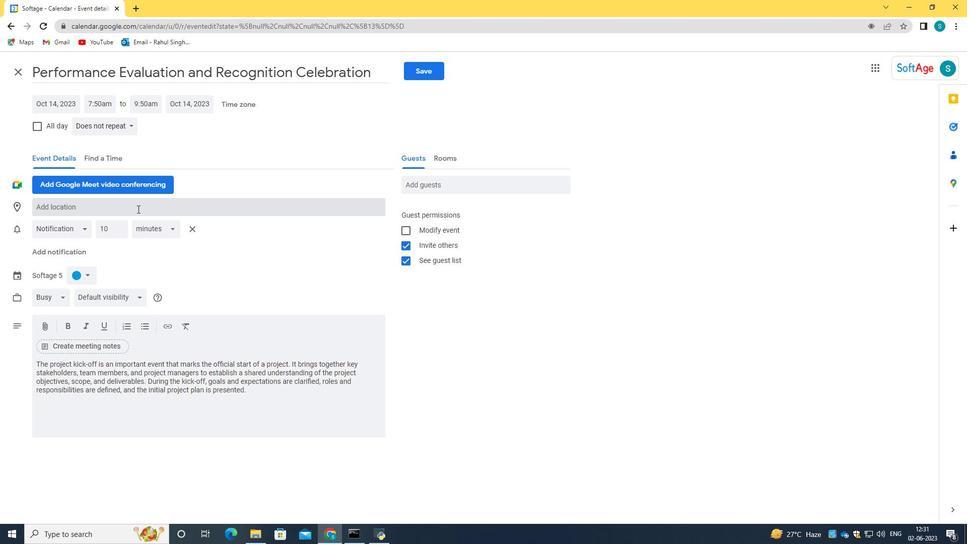 
Action: Mouse pressed left at (135, 209)
Screenshot: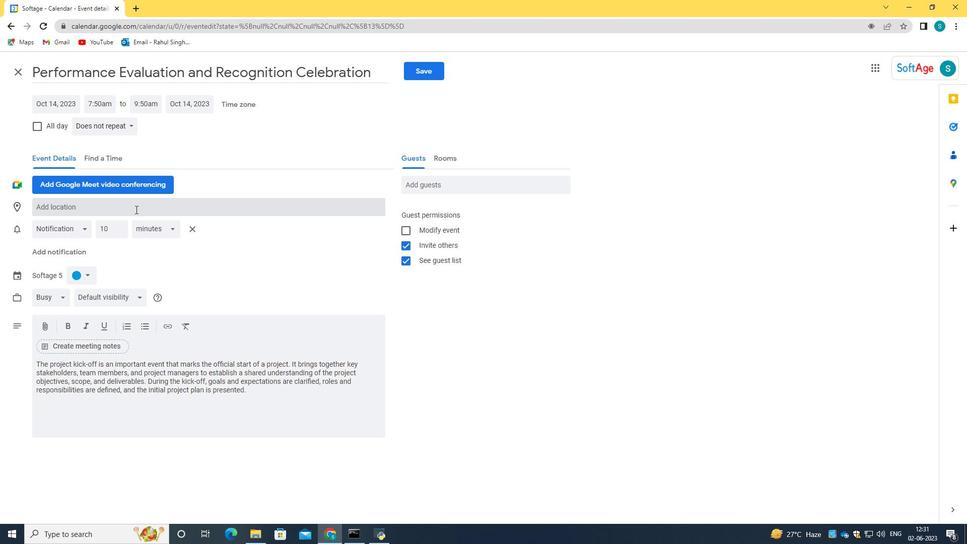 
Action: Mouse moved to (88, 276)
Screenshot: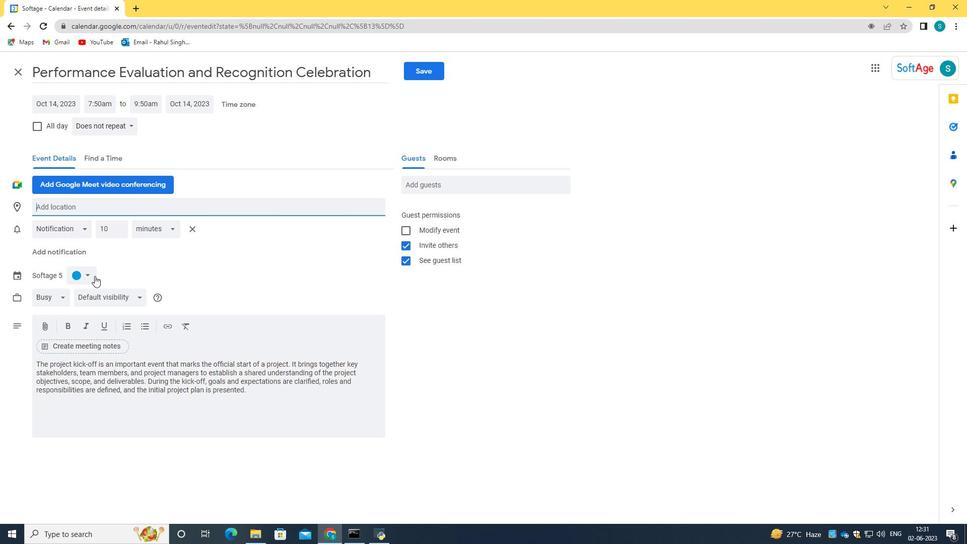 
Action: Mouse pressed left at (88, 276)
Screenshot: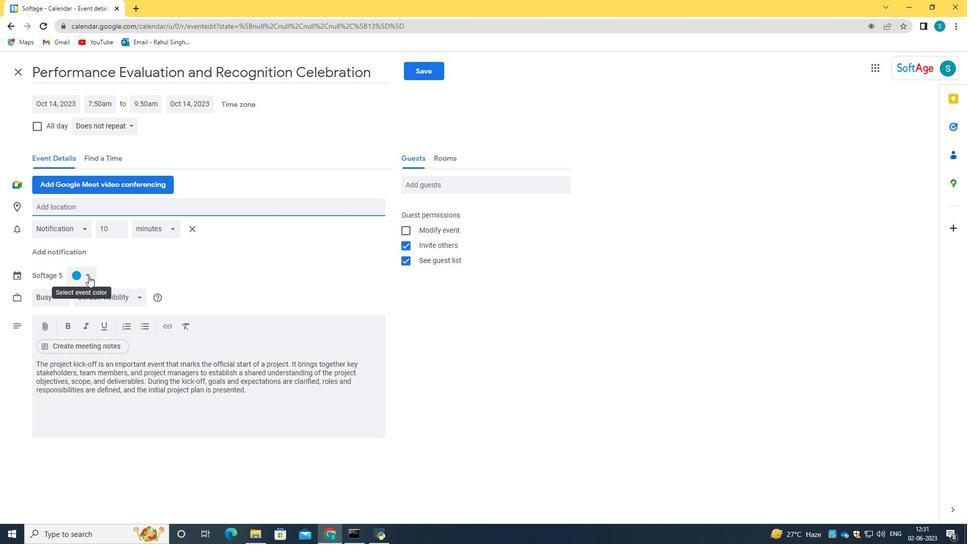 
Action: Mouse moved to (73, 312)
Screenshot: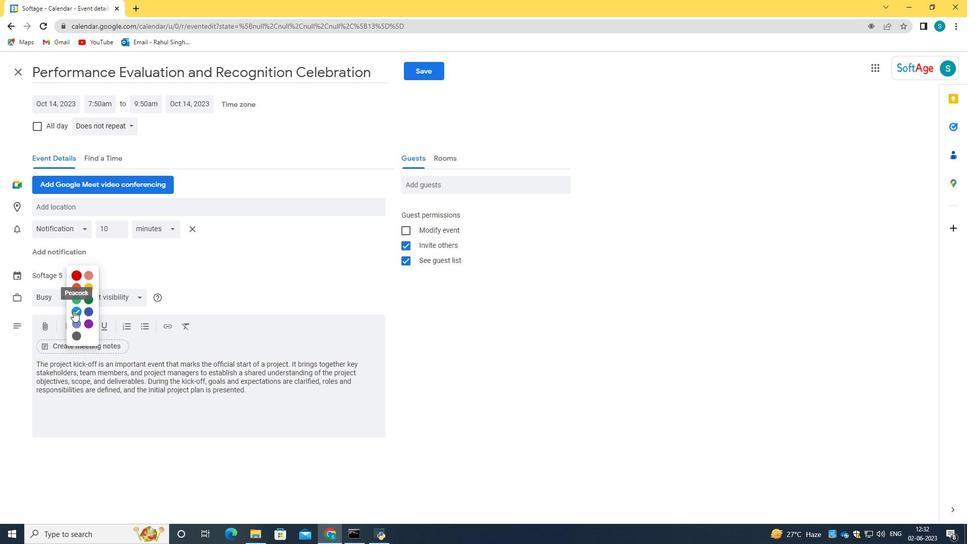 
Action: Mouse pressed left at (73, 312)
Screenshot: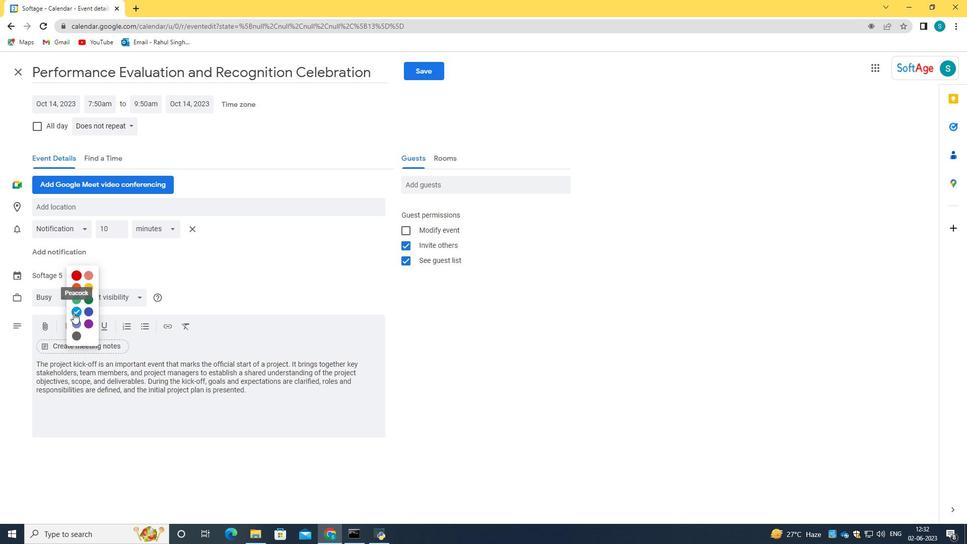 
Action: Mouse moved to (92, 209)
Screenshot: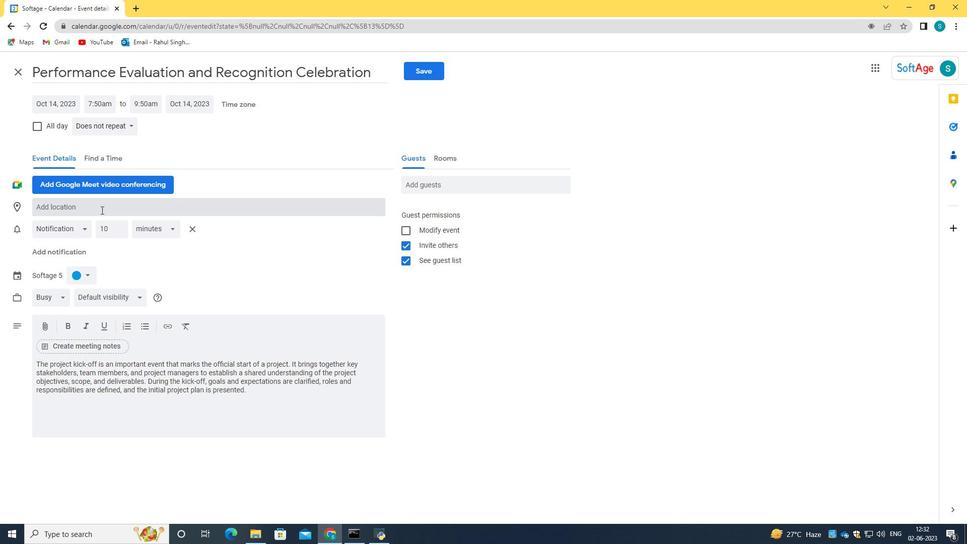 
Action: Mouse pressed left at (92, 209)
Screenshot: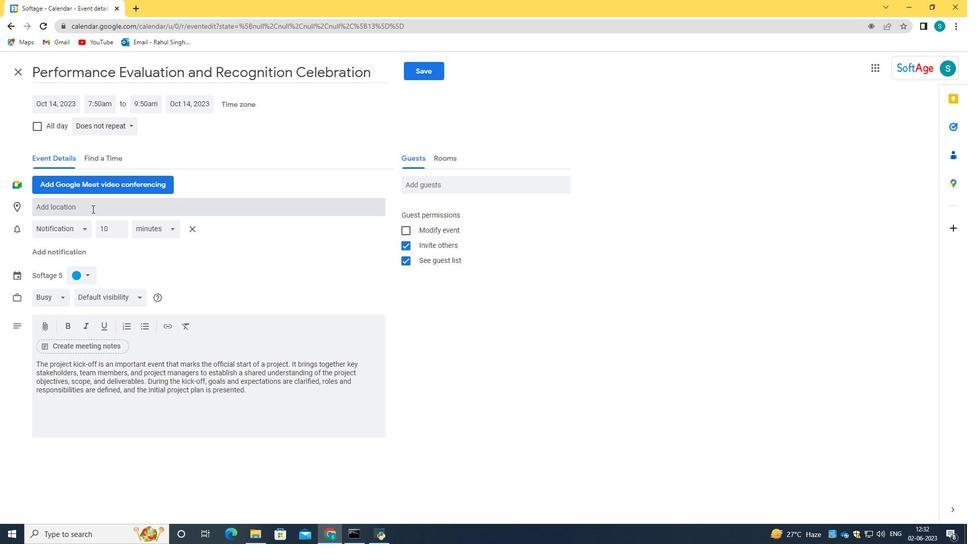 
Action: Key pressed <Key.caps_lock>654<Key.space><Key.caps_lock>q<Key.caps_lock>UEEN'S<Key.space><Key.backspace><Key.backspace><Key.backspace><Key.backspace><Key.backspace><Key.backspace><Key.backspace><Key.backspace><Key.backspace><Key.space><Key.caps_lock><Key.caps_lock>Q<Key.caps_lock>ueen's<Key.space><Key.caps_lock>R<Key.caps_lock>oad<Key.space>,<Key.space><Key.backspace><Key.backspace><Key.backspace>,<Key.space><Key.caps_lock>C<Key.caps_lock>entral<Key.space><Key.caps_lock>H<Key.caps_lock>ong<Key.space>kong
Screenshot: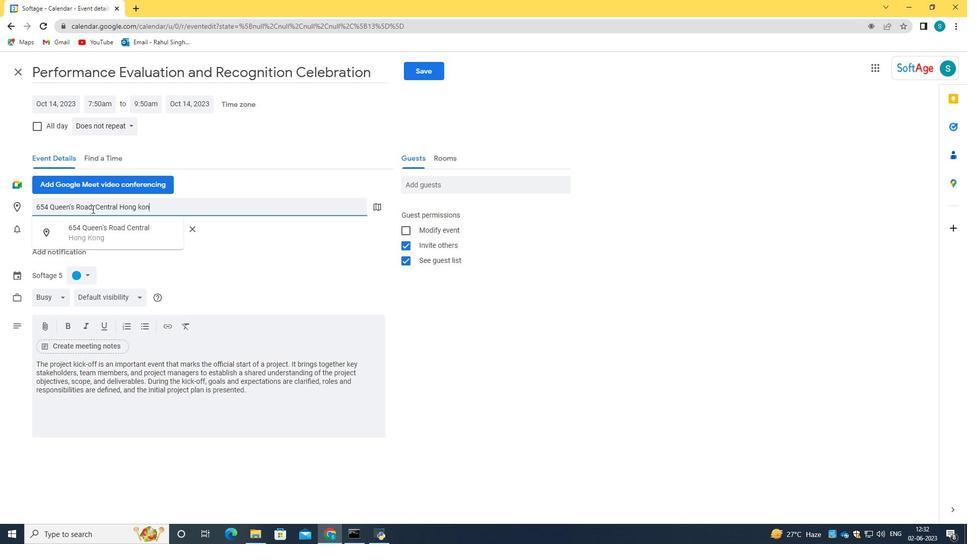
Action: Mouse moved to (96, 230)
Screenshot: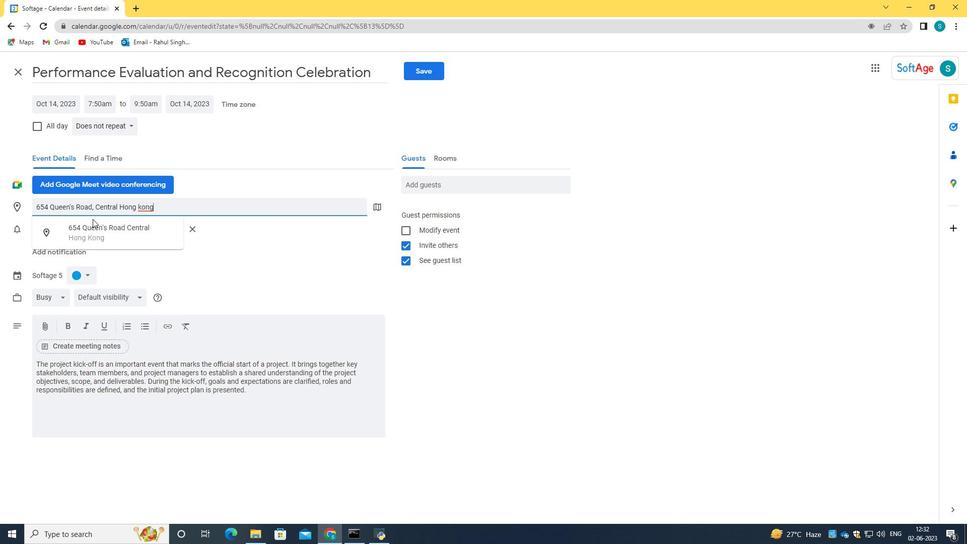 
Action: Mouse pressed left at (96, 230)
Screenshot: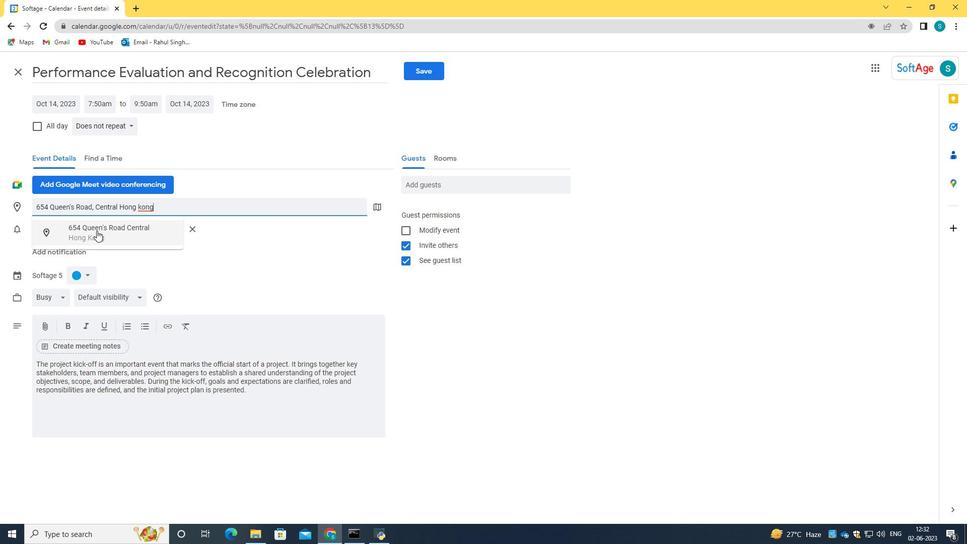 
Action: Mouse moved to (439, 186)
Screenshot: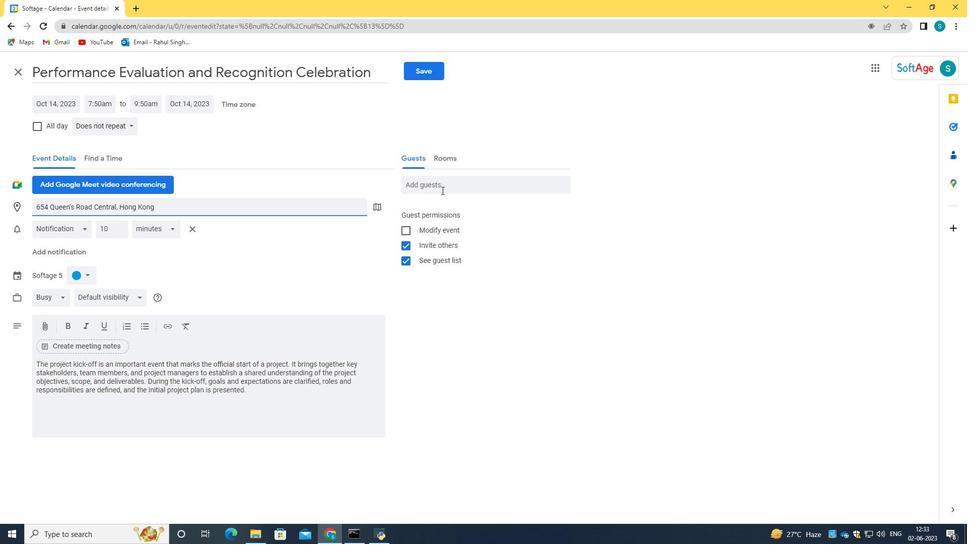 
Action: Mouse pressed left at (439, 186)
Screenshot: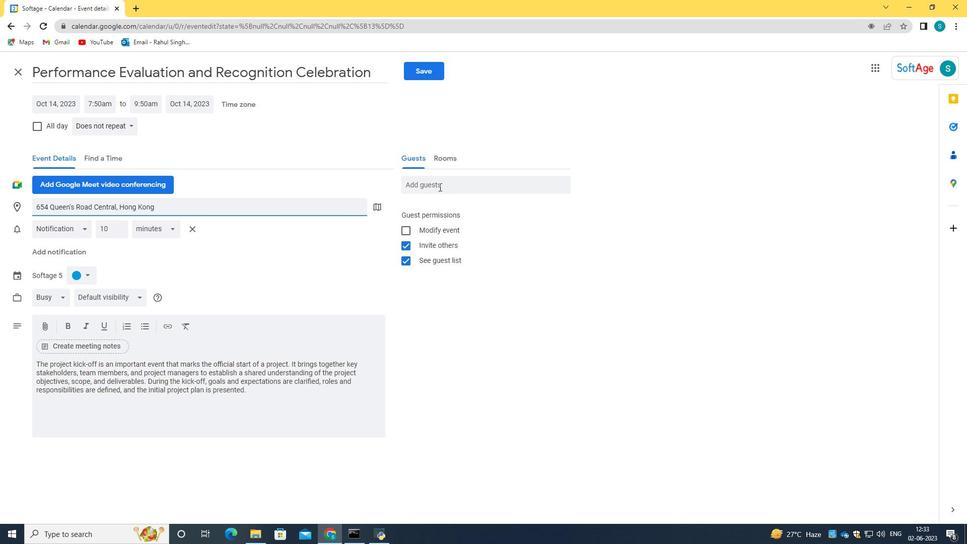 
Action: Mouse moved to (447, 185)
Screenshot: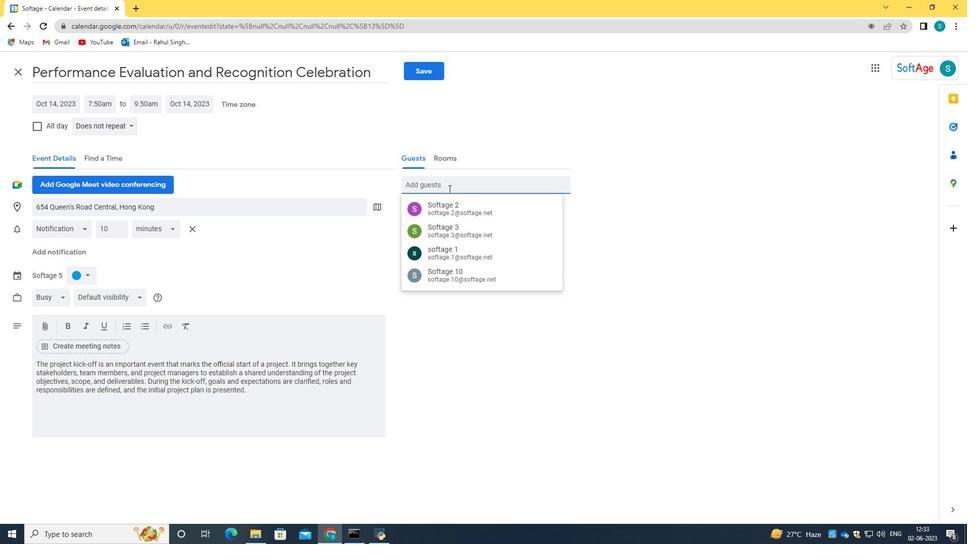 
Action: Key pressed <Key.caps_lock><Key.caps_lock>softage.3<Key.shift>@softage.net
Screenshot: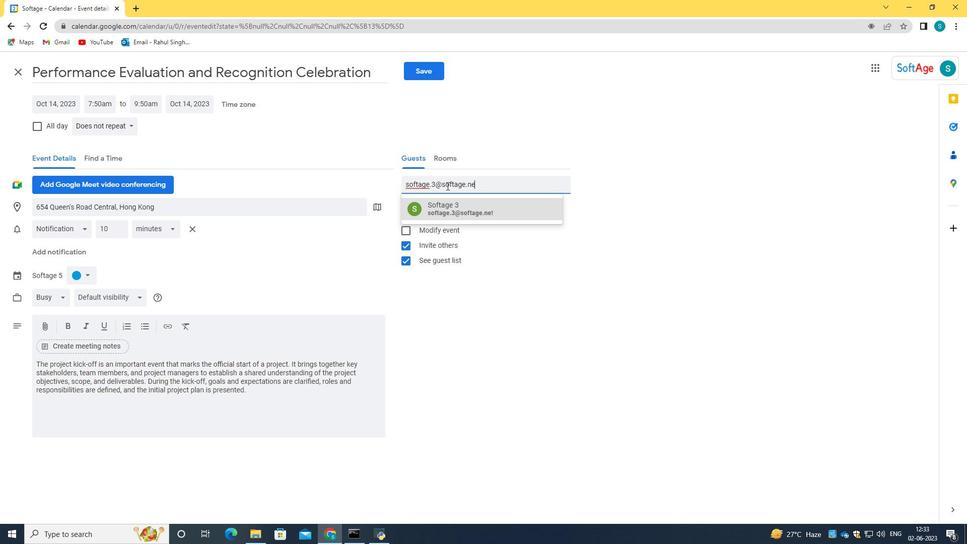 
Action: Mouse moved to (465, 215)
Screenshot: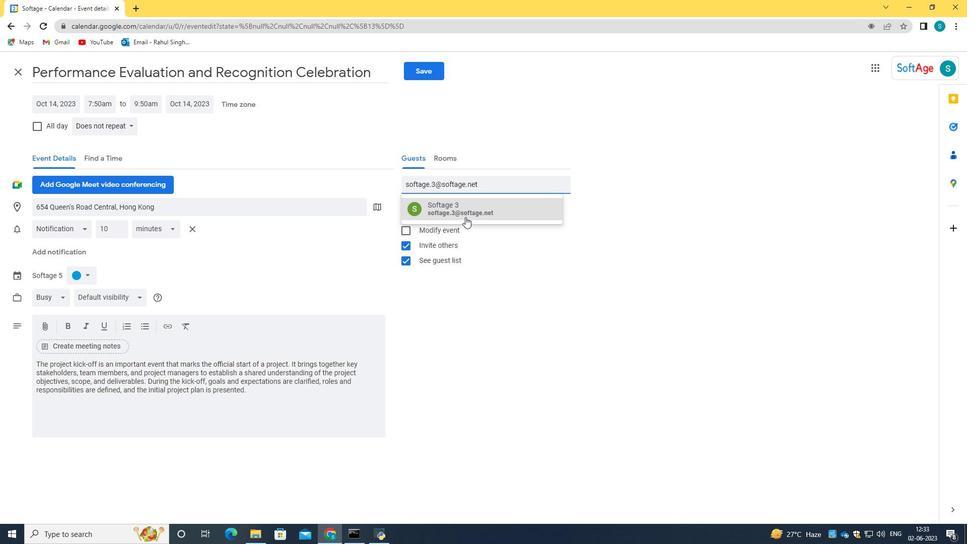 
Action: Mouse pressed left at (465, 215)
Screenshot: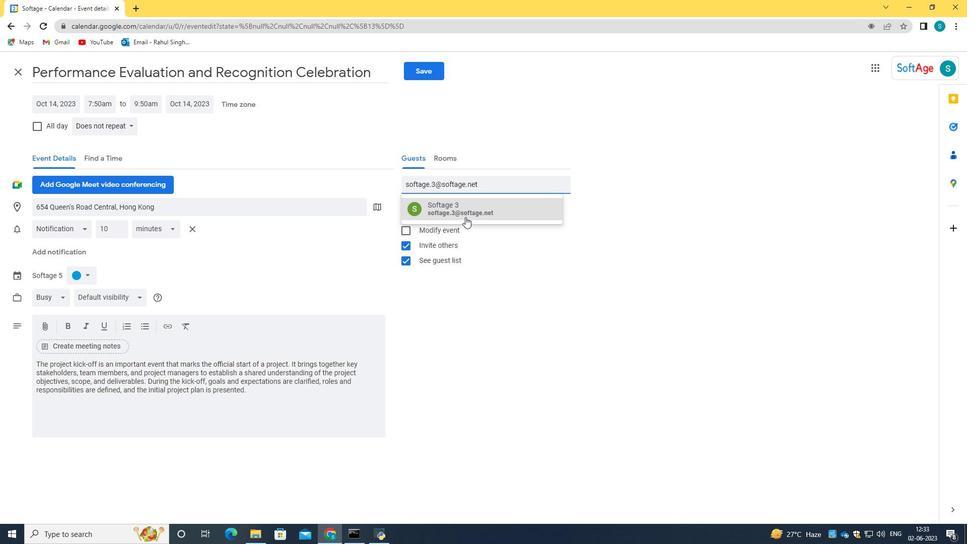 
Action: Mouse moved to (479, 182)
Screenshot: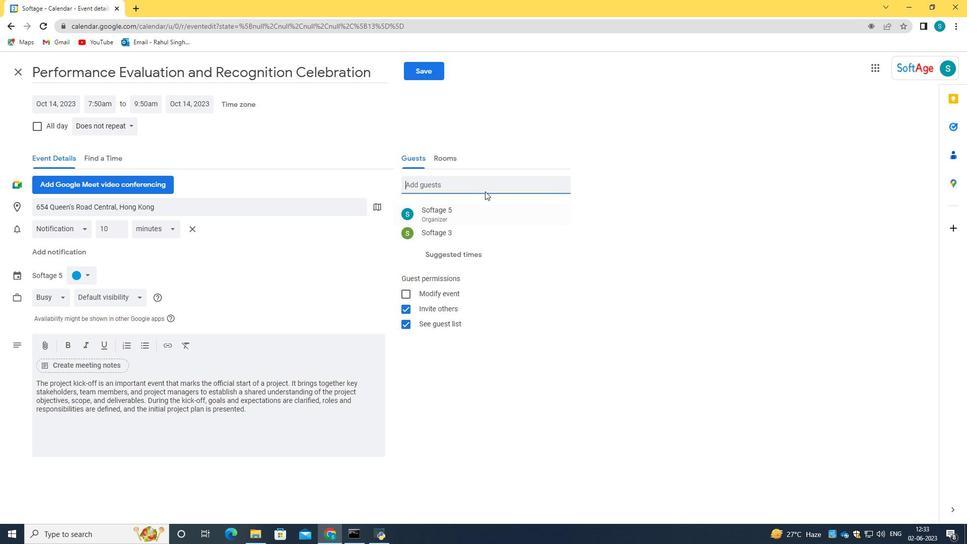 
Action: Key pressed softage.4<Key.shift>@softage/<Key.backspace>.met<Key.backspace><Key.backspace><Key.backspace>net
Screenshot: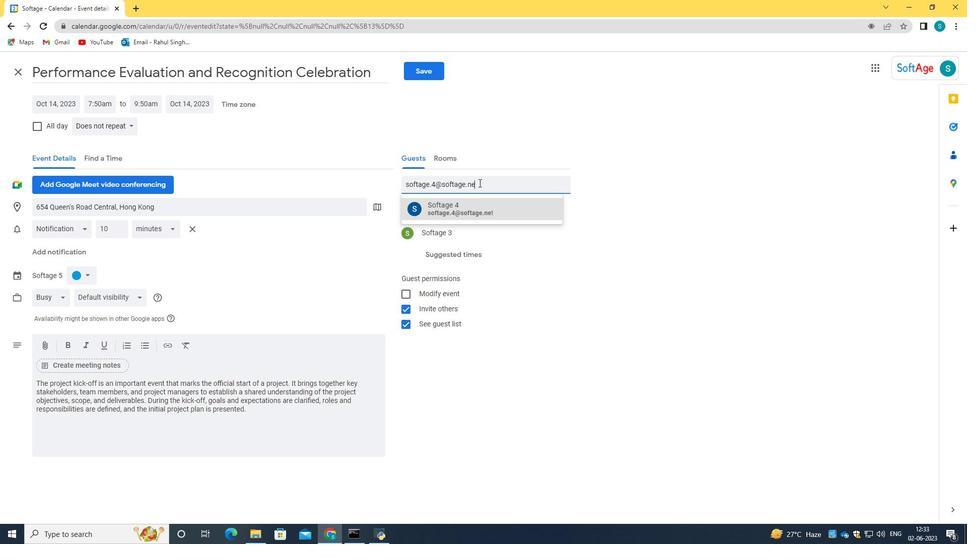 
Action: Mouse moved to (470, 210)
Screenshot: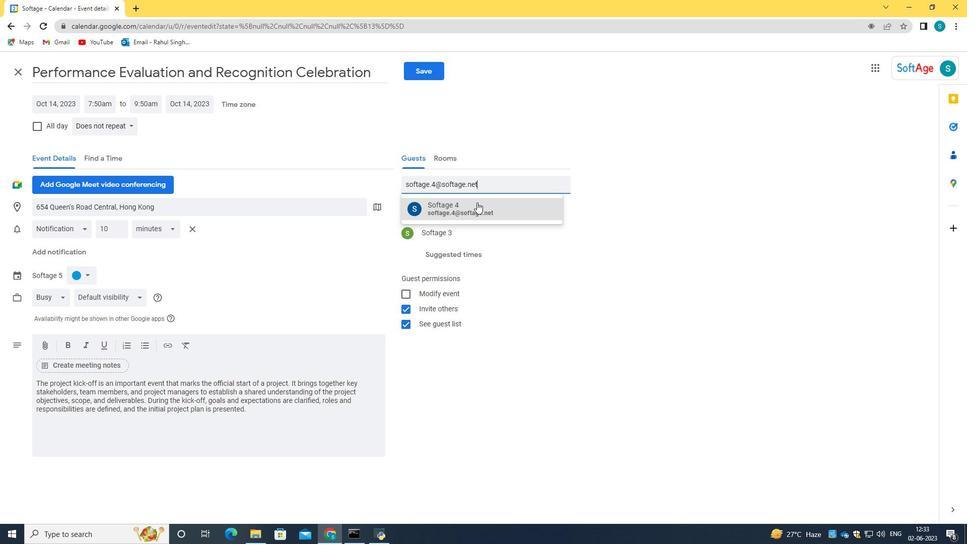 
Action: Mouse pressed left at (470, 210)
Screenshot: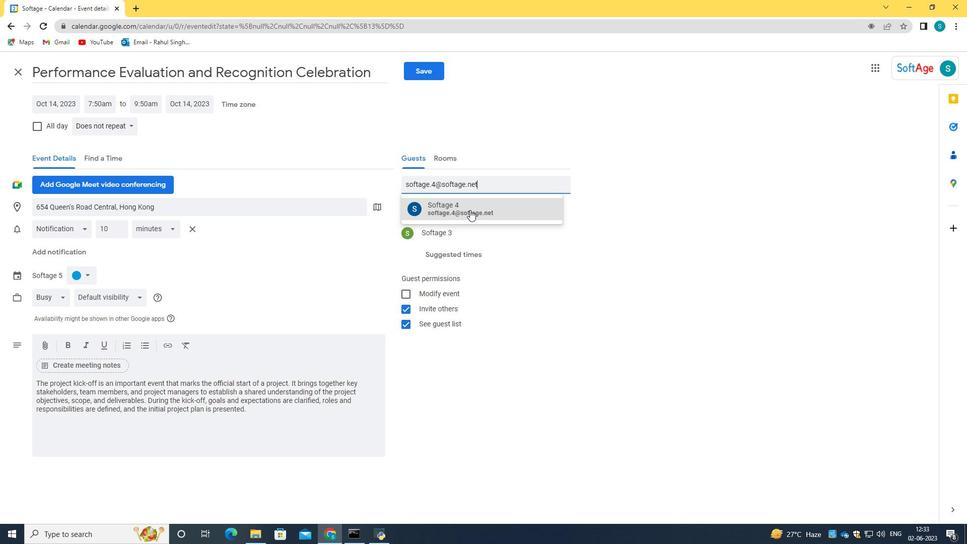 
Action: Mouse moved to (120, 130)
Screenshot: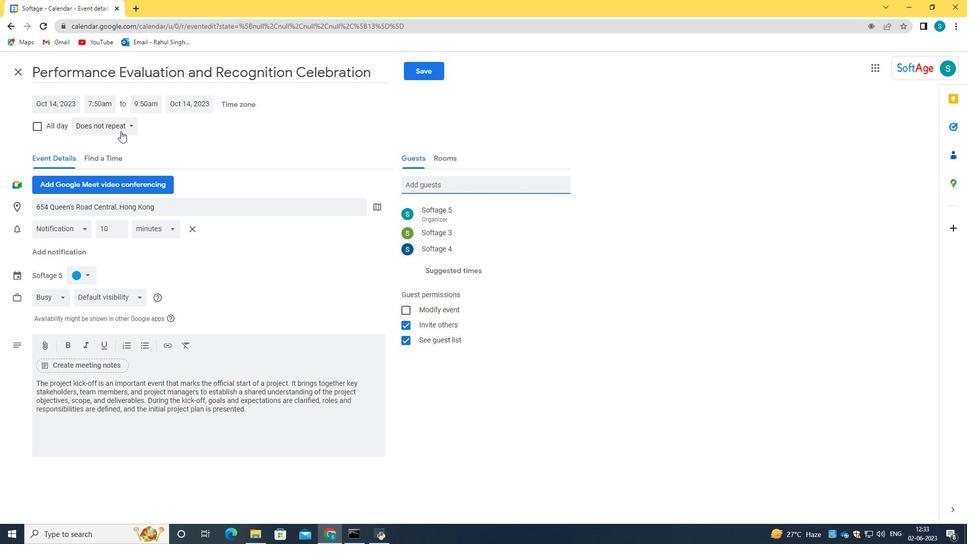 
Action: Mouse pressed left at (120, 130)
Screenshot: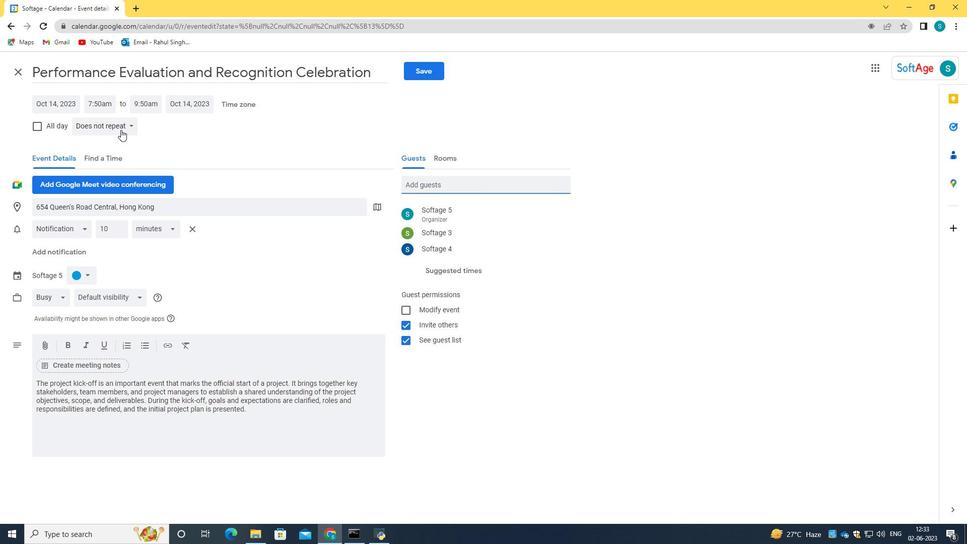 
Action: Mouse moved to (114, 125)
Screenshot: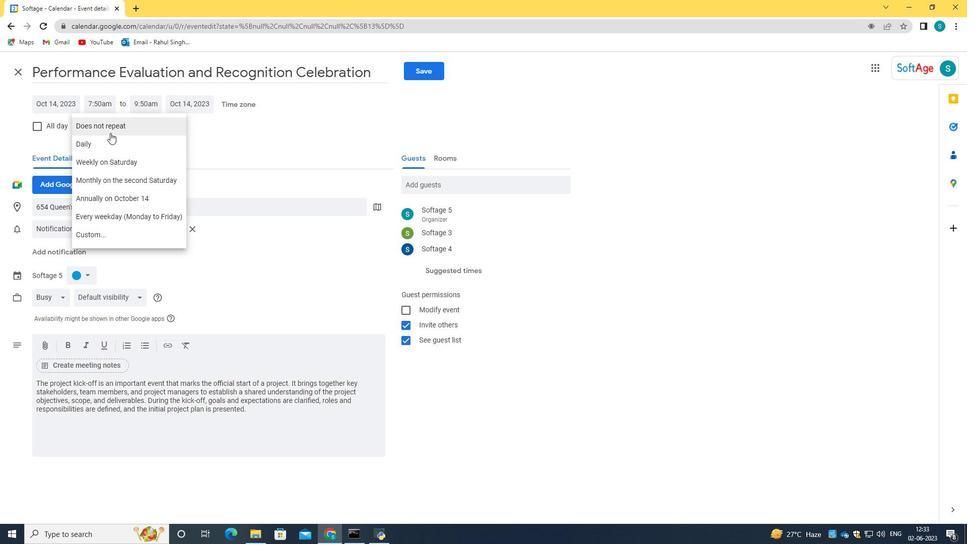 
Action: Mouse pressed left at (114, 125)
Screenshot: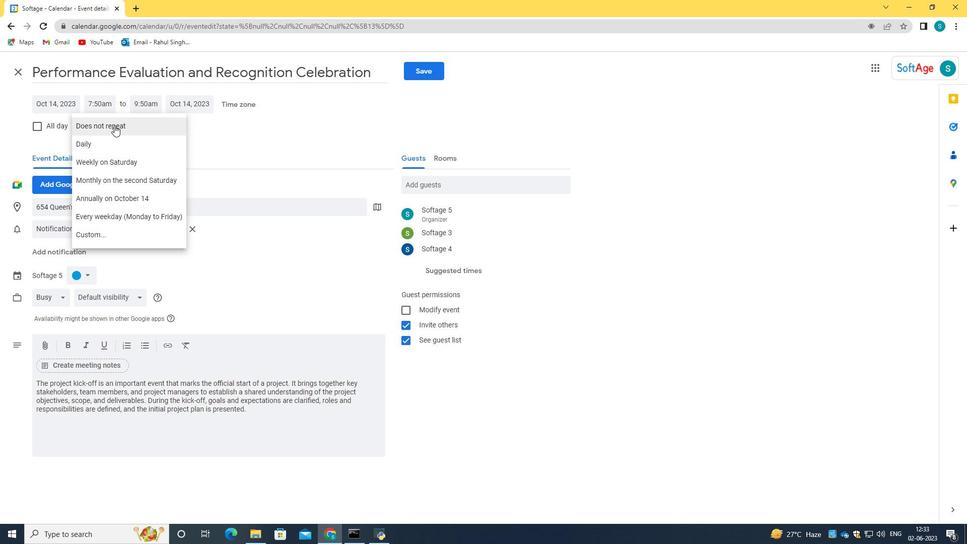 
Action: Mouse moved to (430, 75)
Screenshot: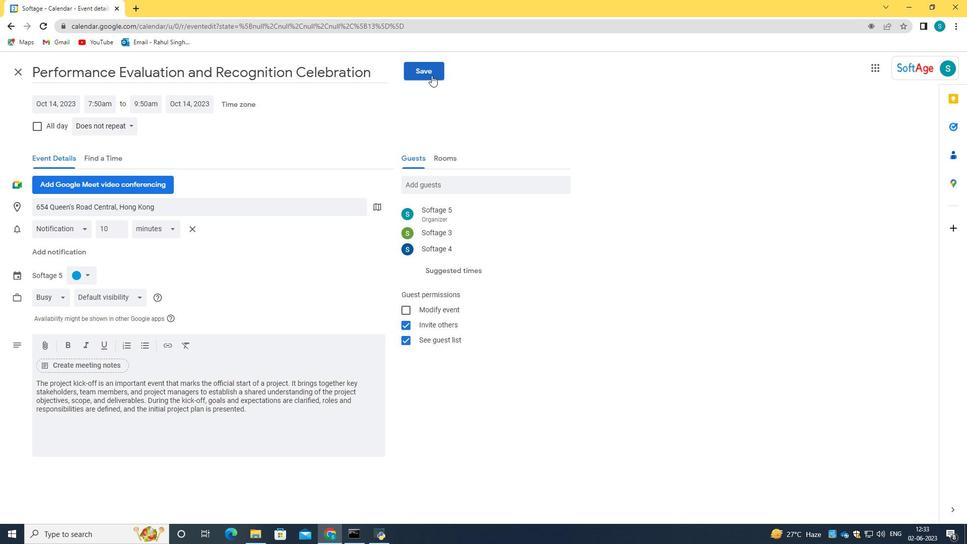 
Action: Mouse pressed left at (430, 75)
Screenshot: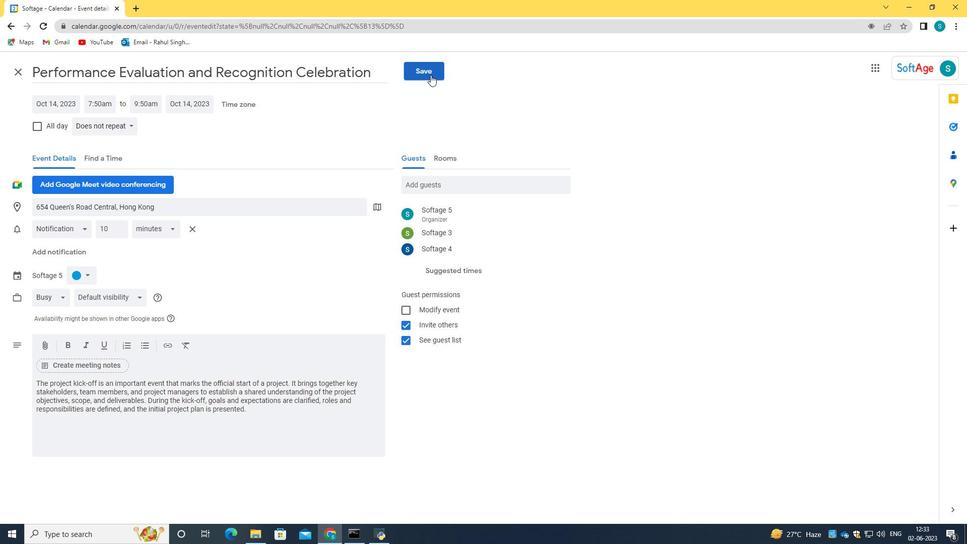 
Action: Mouse moved to (573, 313)
Screenshot: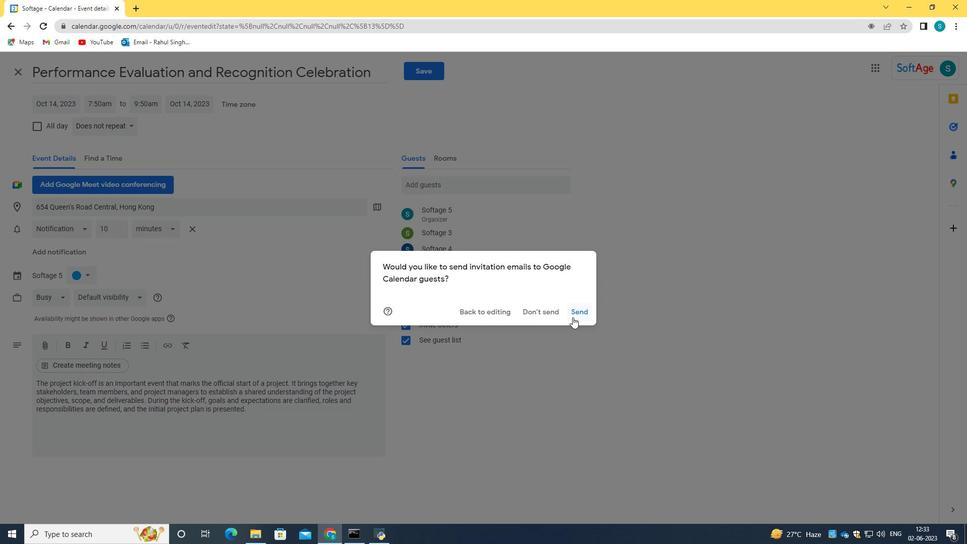 
